 Task: Create a sub task System Test and UAT for the task  Implement a new remote support system for a company's IT department in the project AgileFever , assign it to team member softage.4@softage.net and update the status of the sub task to  Off Track , set the priority of the sub task to High
Action: Mouse moved to (246, 445)
Screenshot: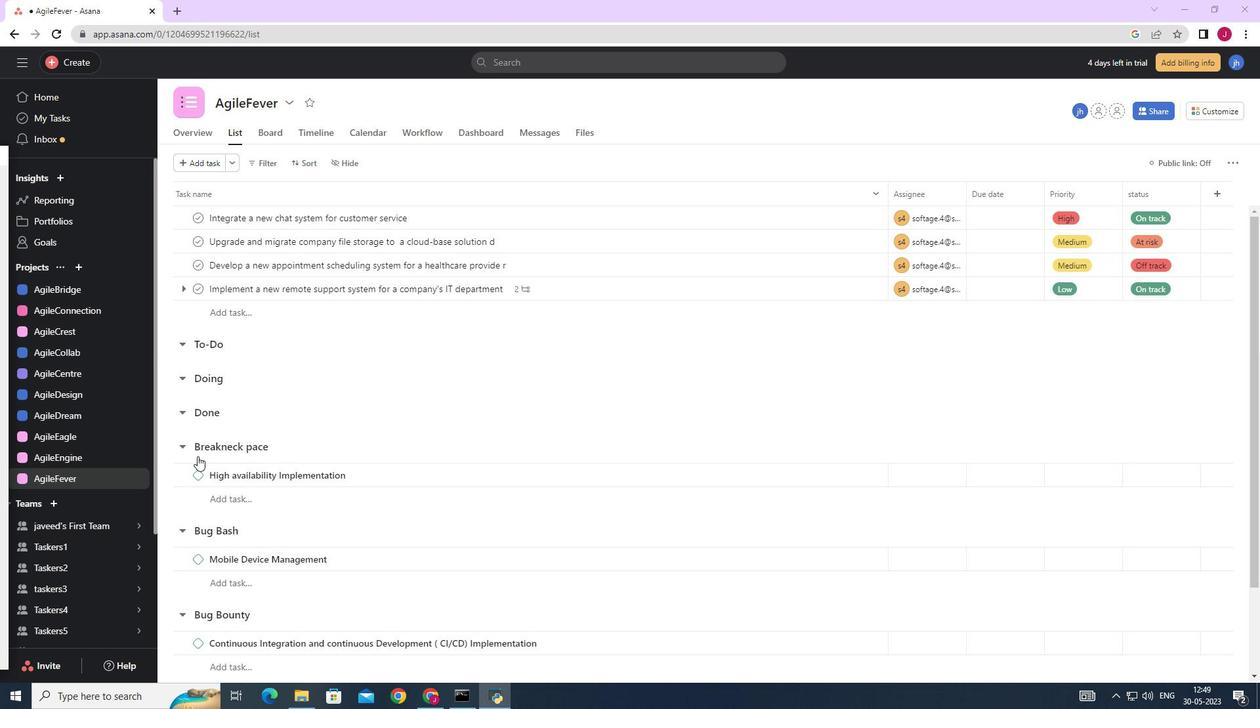 
Action: Mouse scrolled (246, 444) with delta (0, 0)
Screenshot: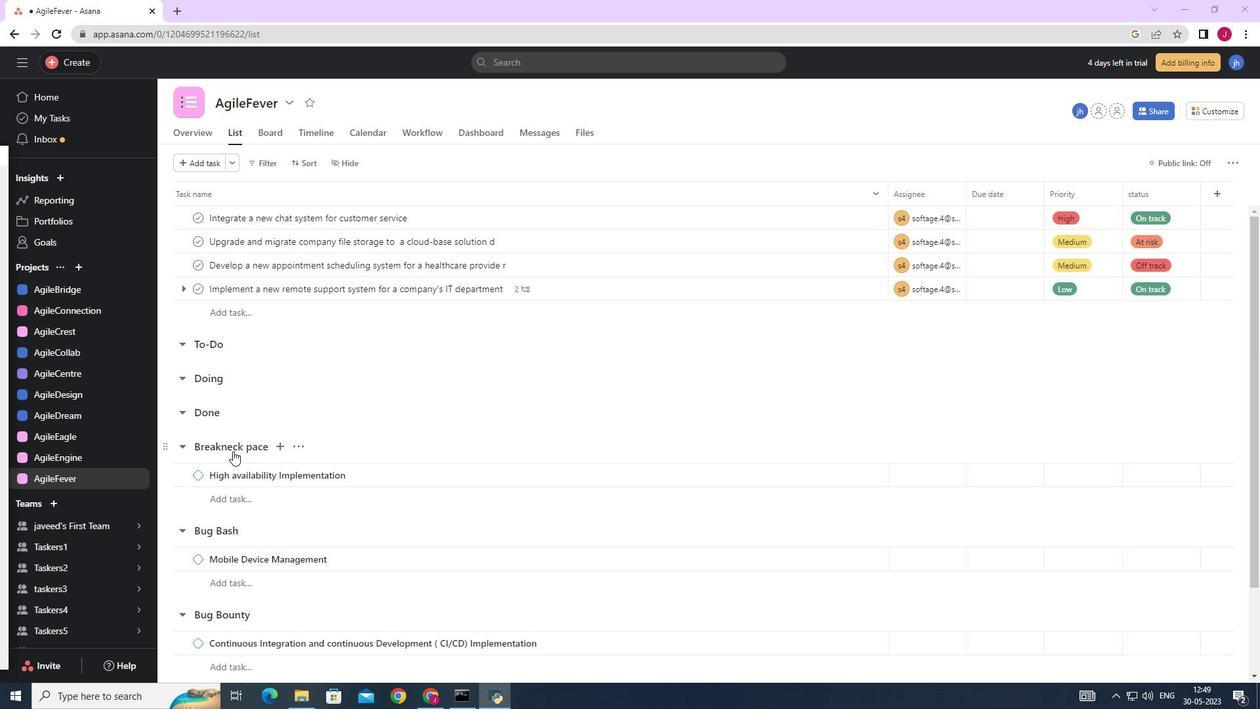 
Action: Mouse scrolled (246, 444) with delta (0, 0)
Screenshot: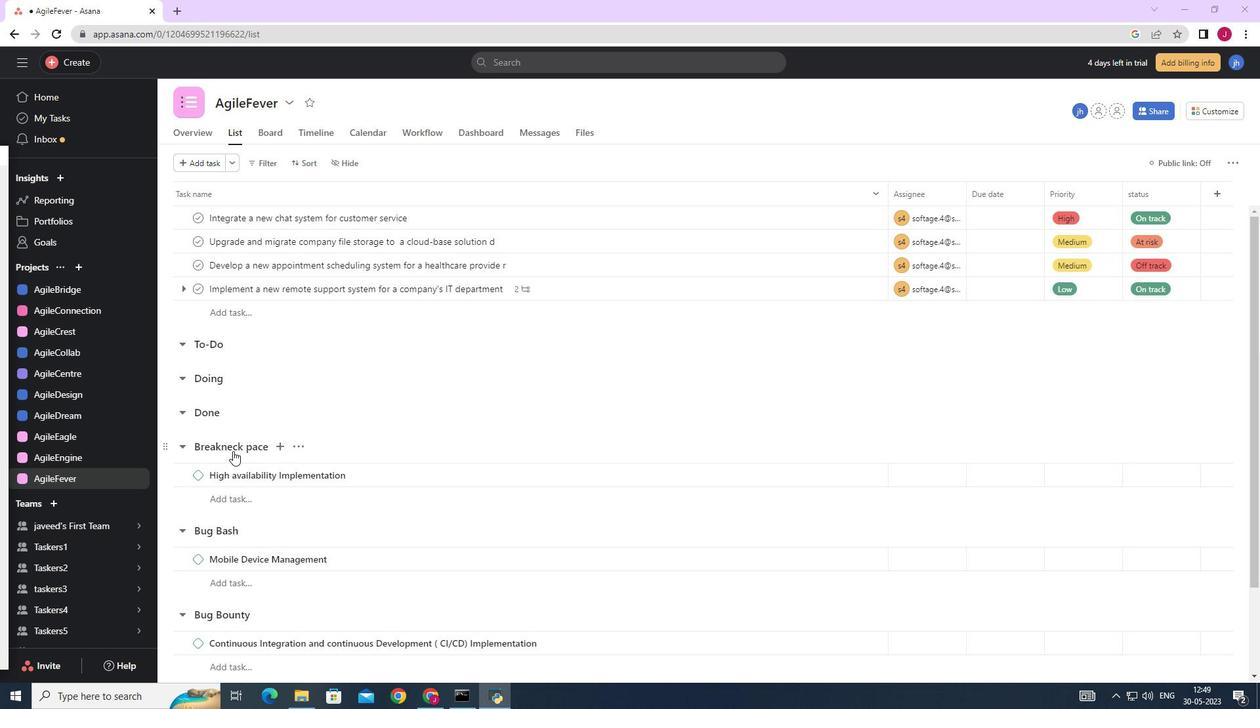 
Action: Mouse moved to (248, 445)
Screenshot: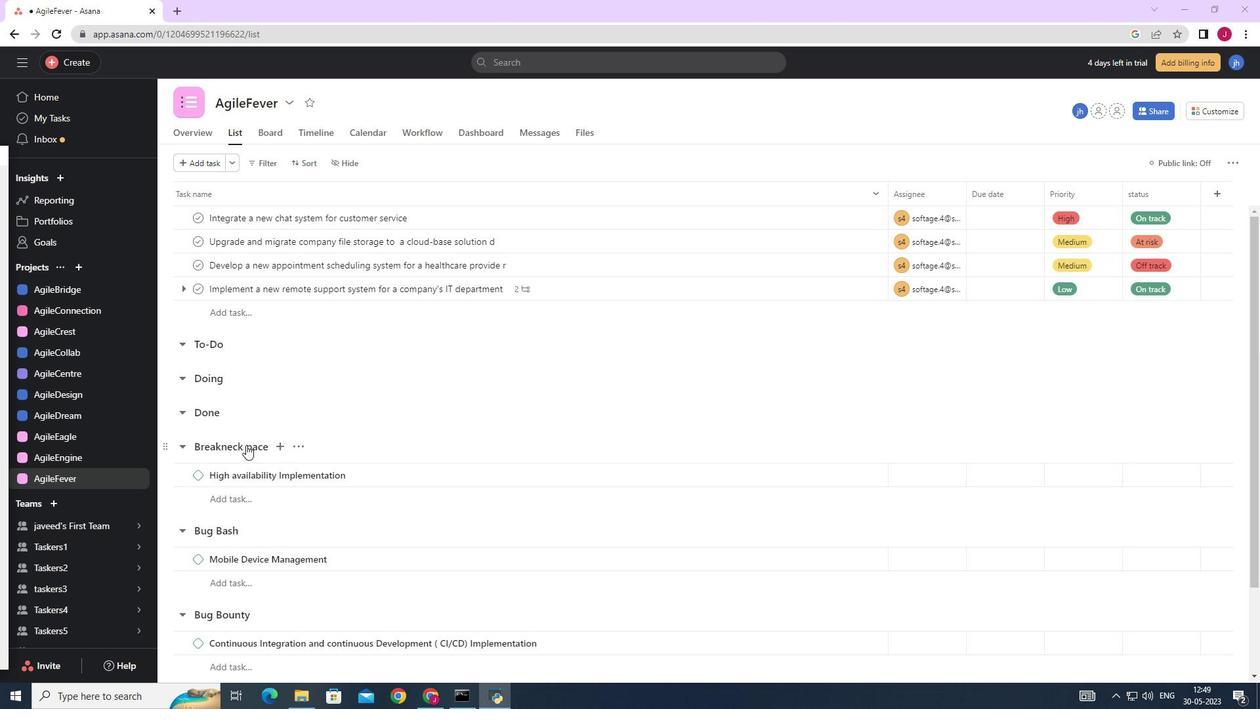 
Action: Mouse scrolled (248, 445) with delta (0, 0)
Screenshot: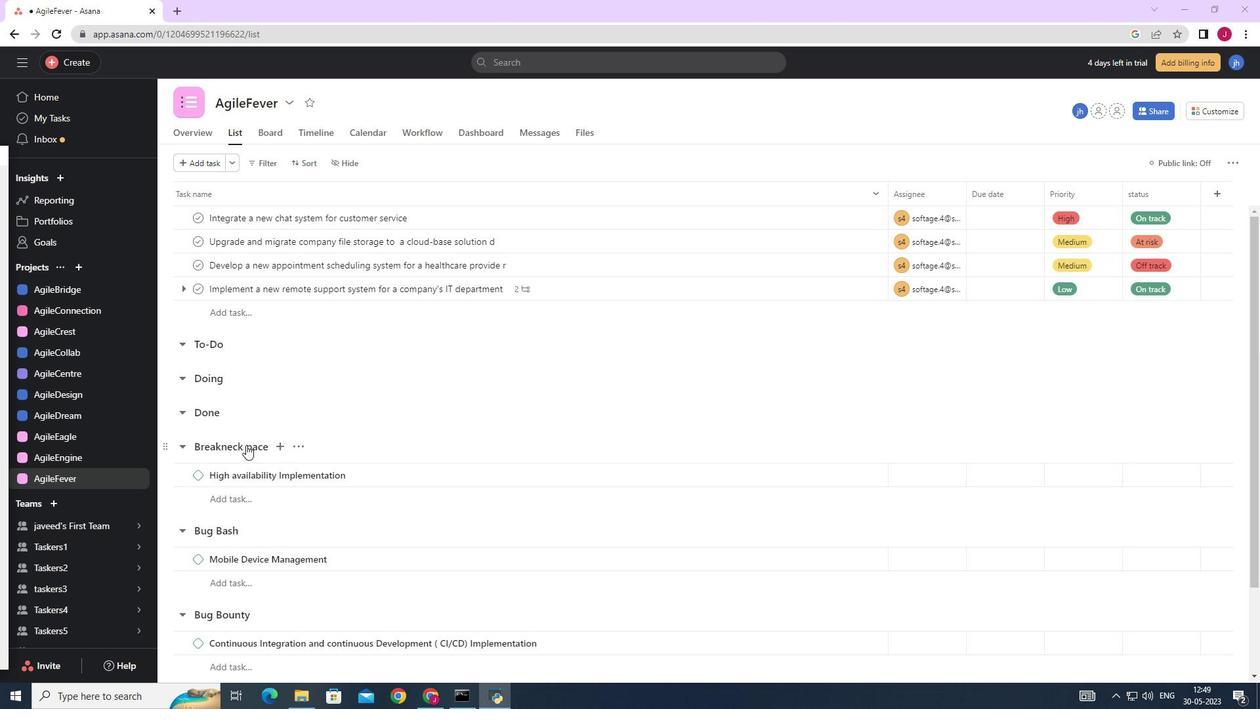 
Action: Mouse moved to (250, 448)
Screenshot: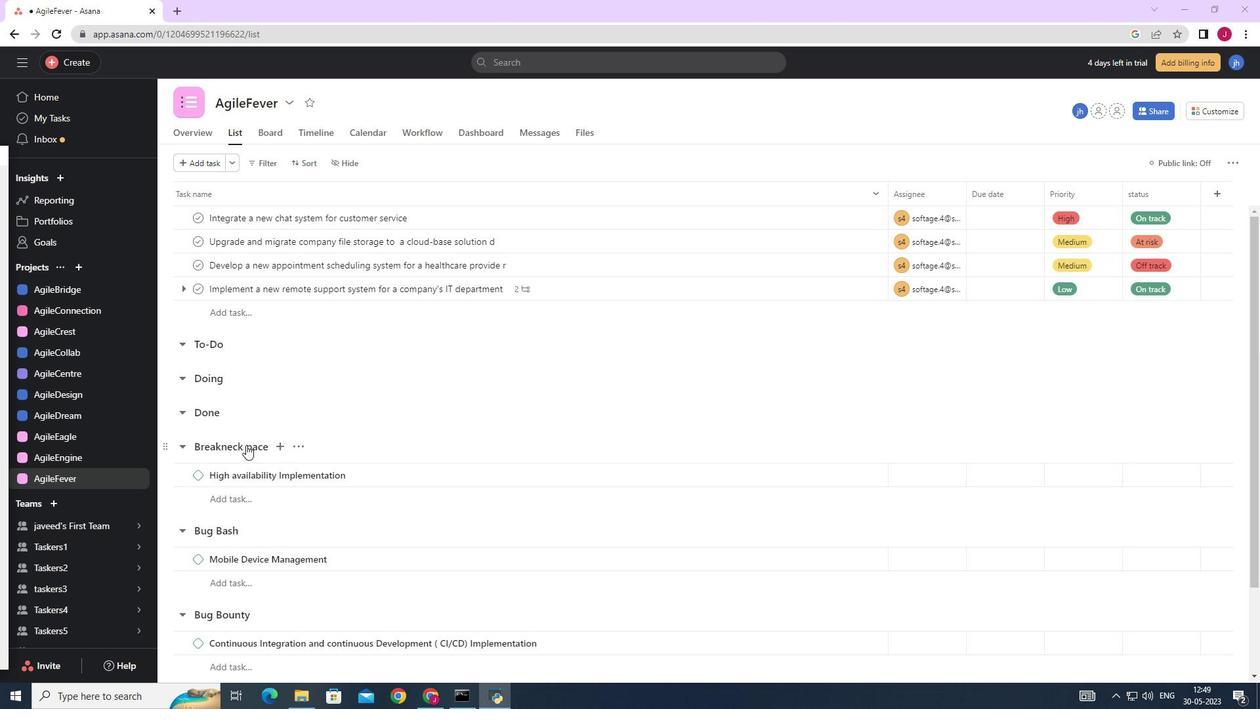 
Action: Mouse scrolled (250, 447) with delta (0, 0)
Screenshot: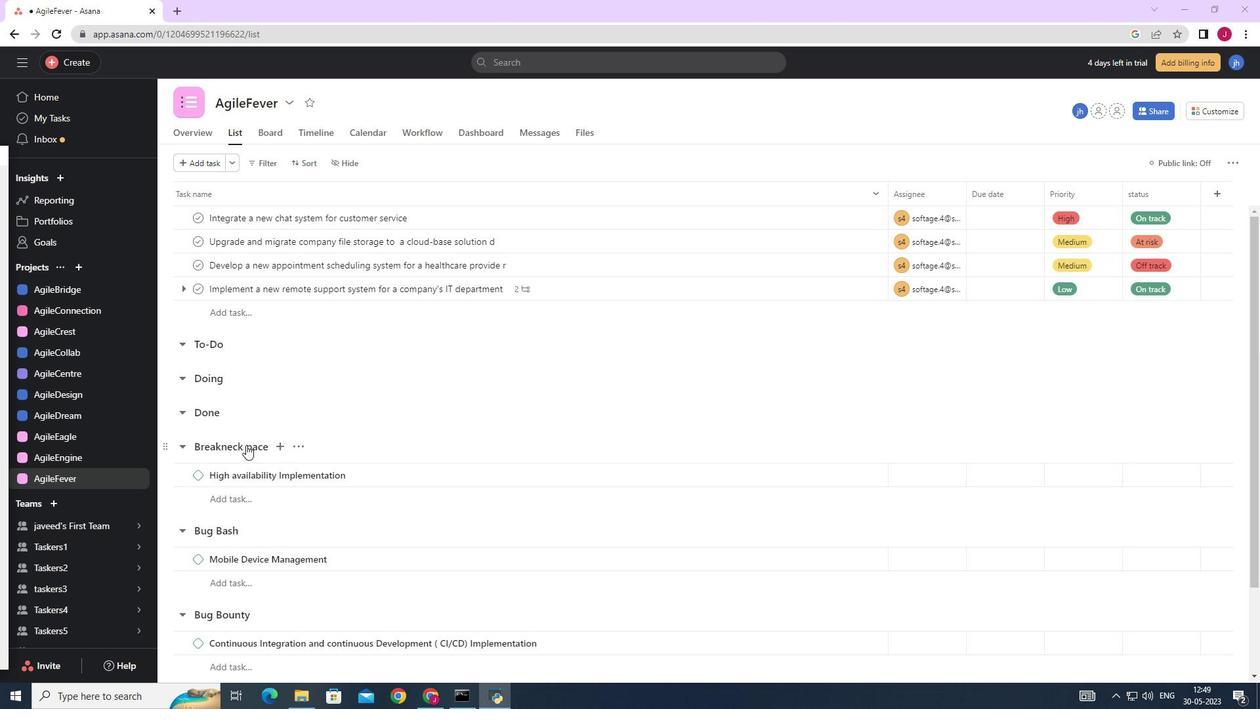 
Action: Mouse moved to (313, 479)
Screenshot: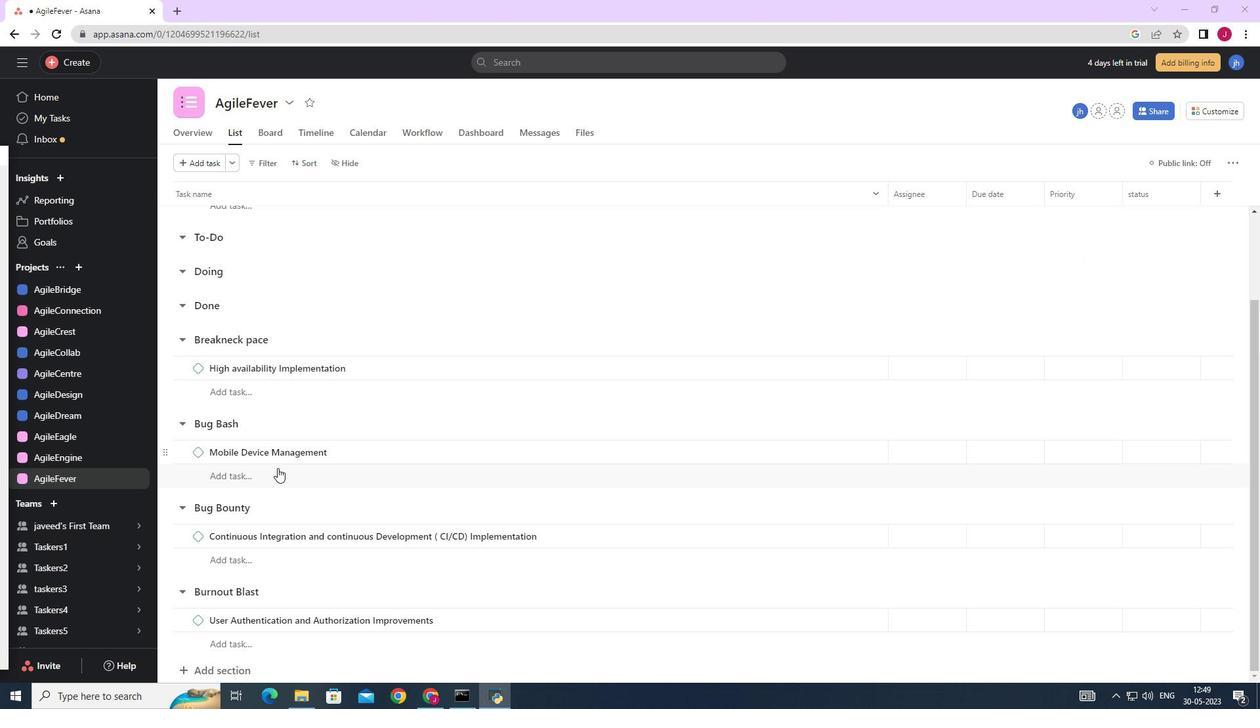 
Action: Mouse scrolled (313, 480) with delta (0, 0)
Screenshot: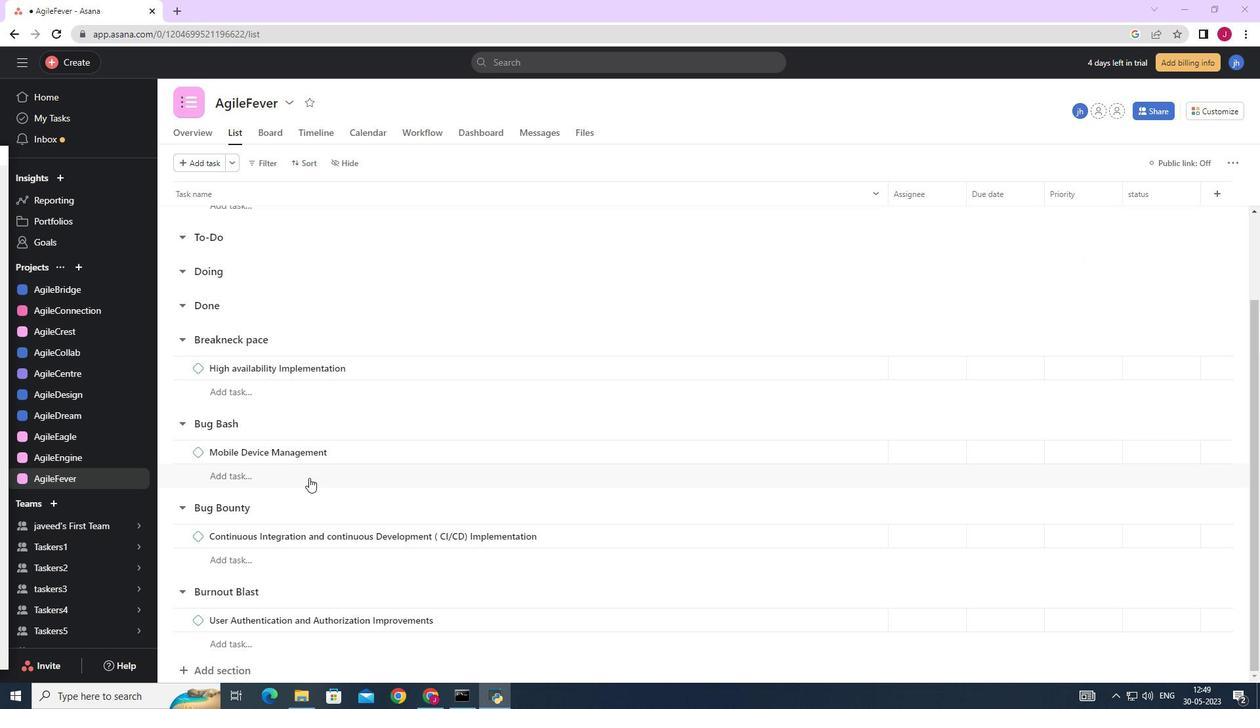 
Action: Mouse scrolled (313, 480) with delta (0, 0)
Screenshot: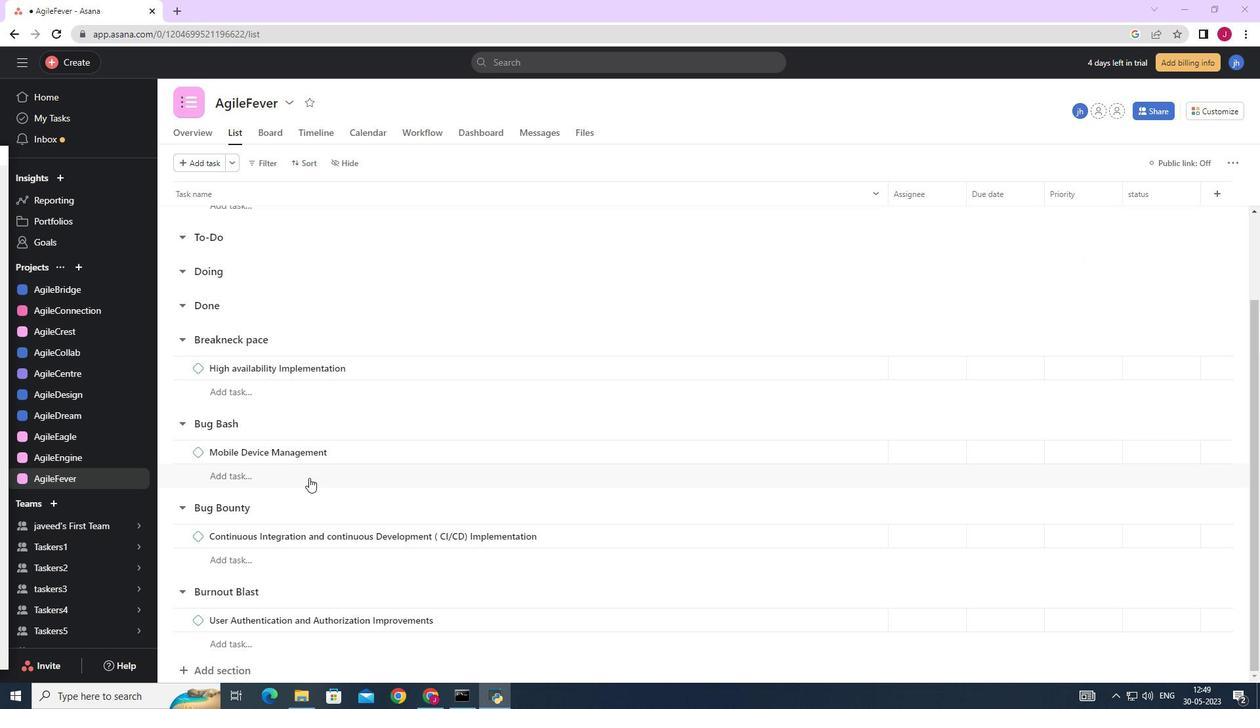 
Action: Mouse scrolled (313, 480) with delta (0, 0)
Screenshot: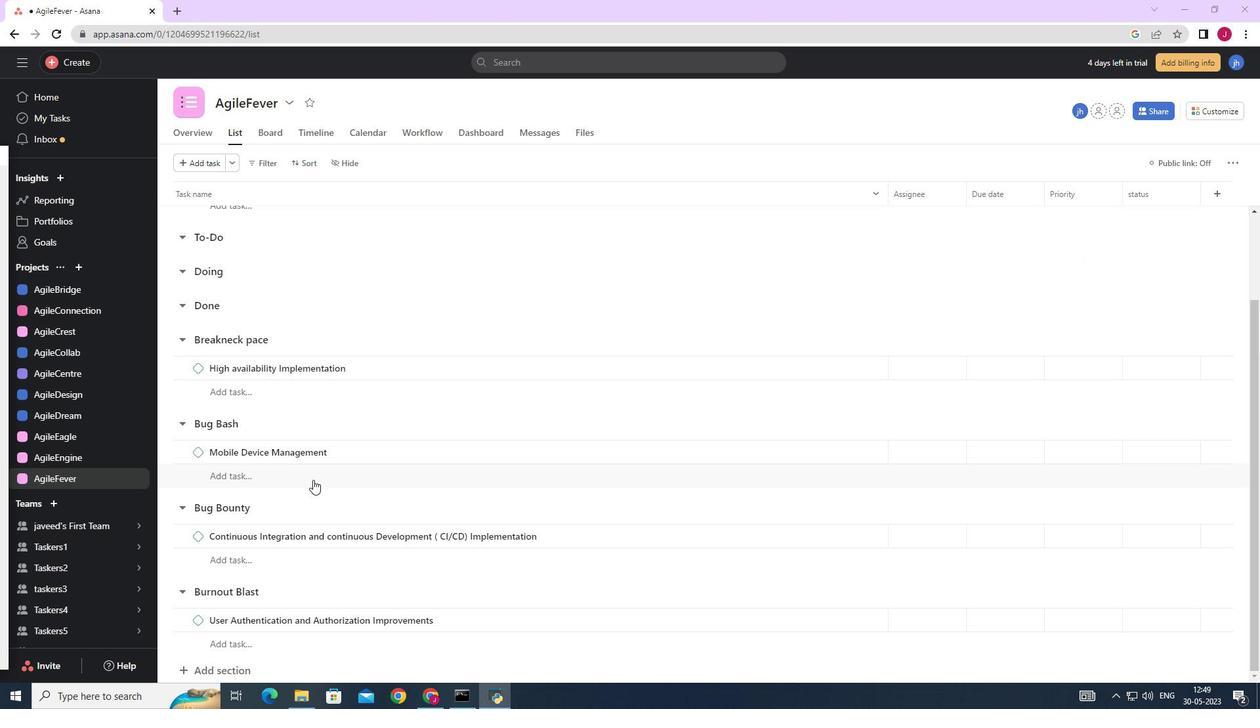 
Action: Mouse moved to (313, 480)
Screenshot: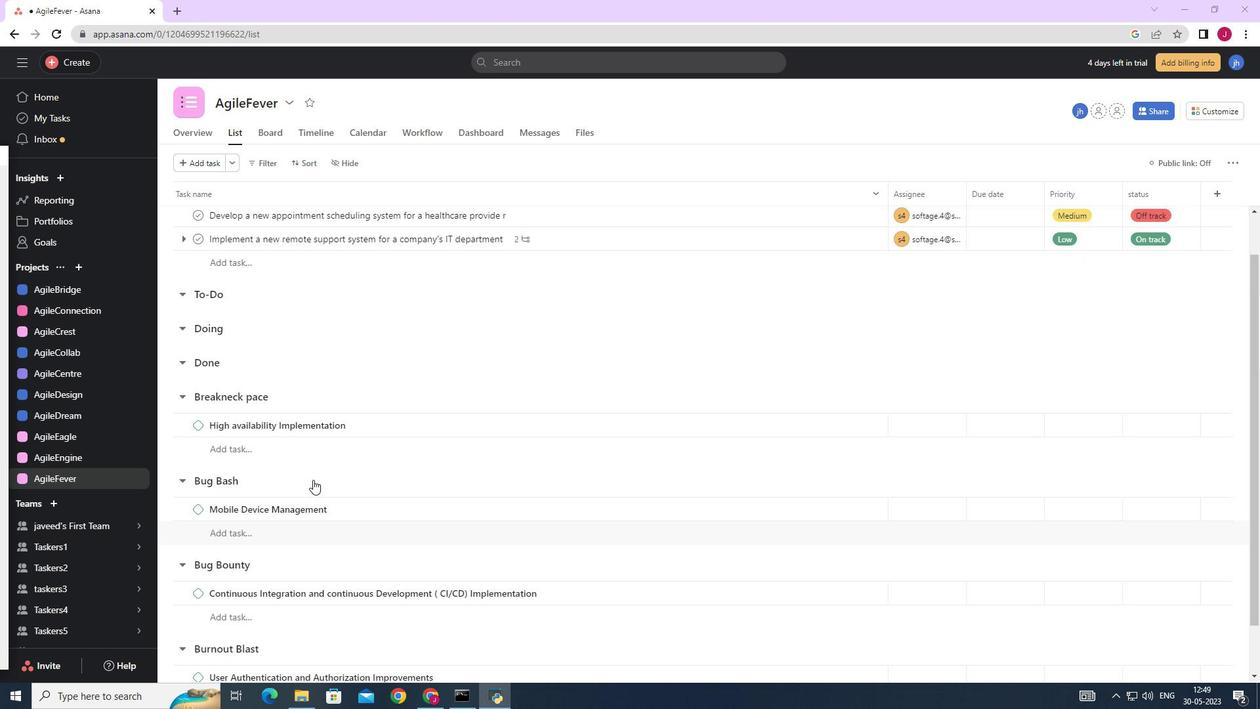 
Action: Mouse scrolled (313, 481) with delta (0, 0)
Screenshot: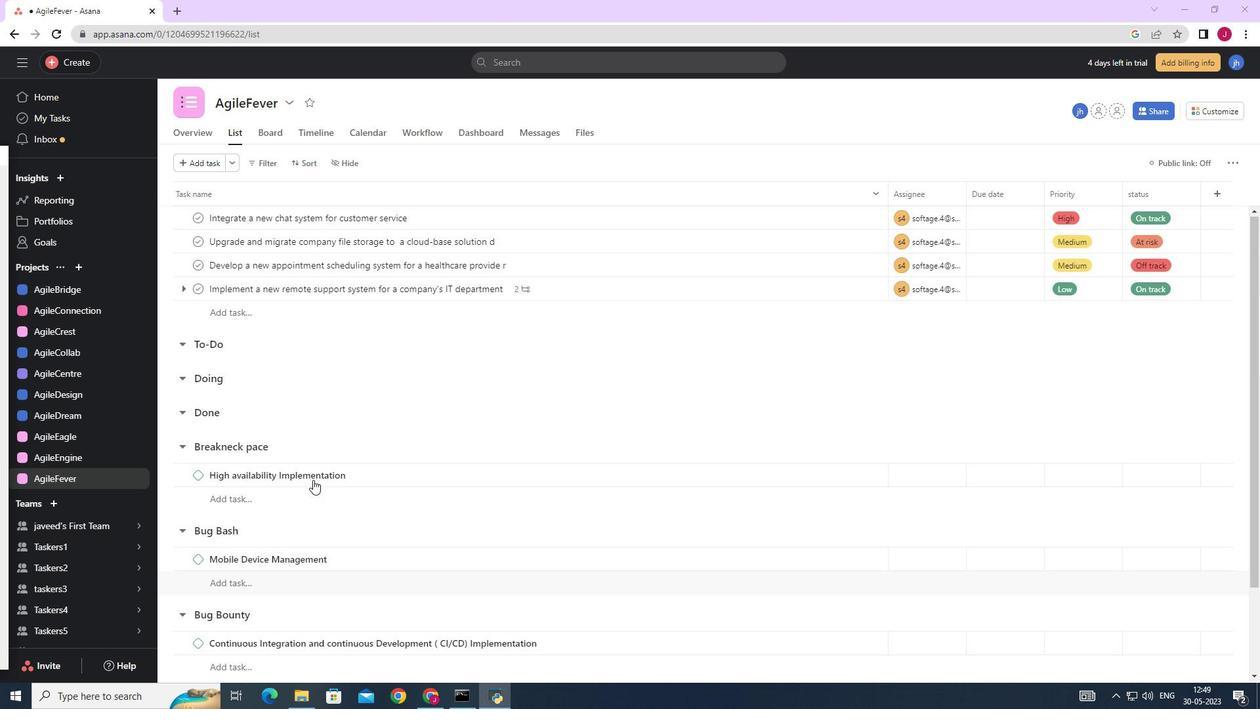 
Action: Mouse scrolled (313, 481) with delta (0, 0)
Screenshot: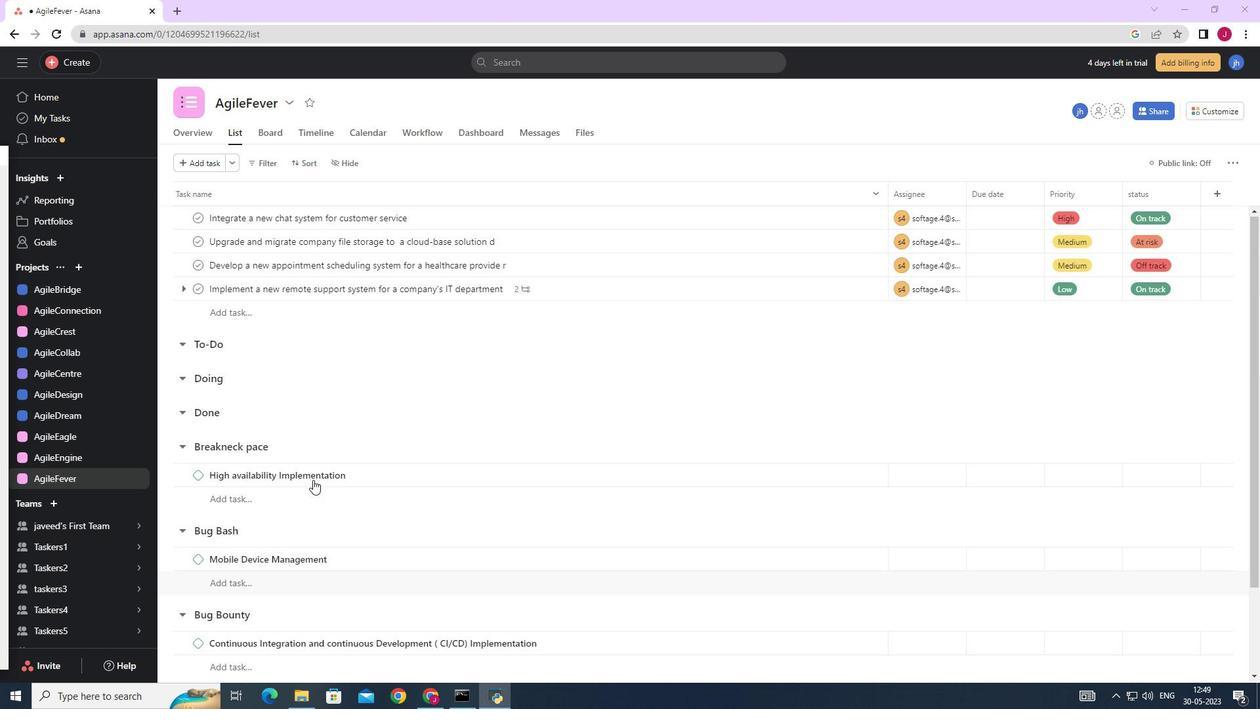 
Action: Mouse moved to (687, 284)
Screenshot: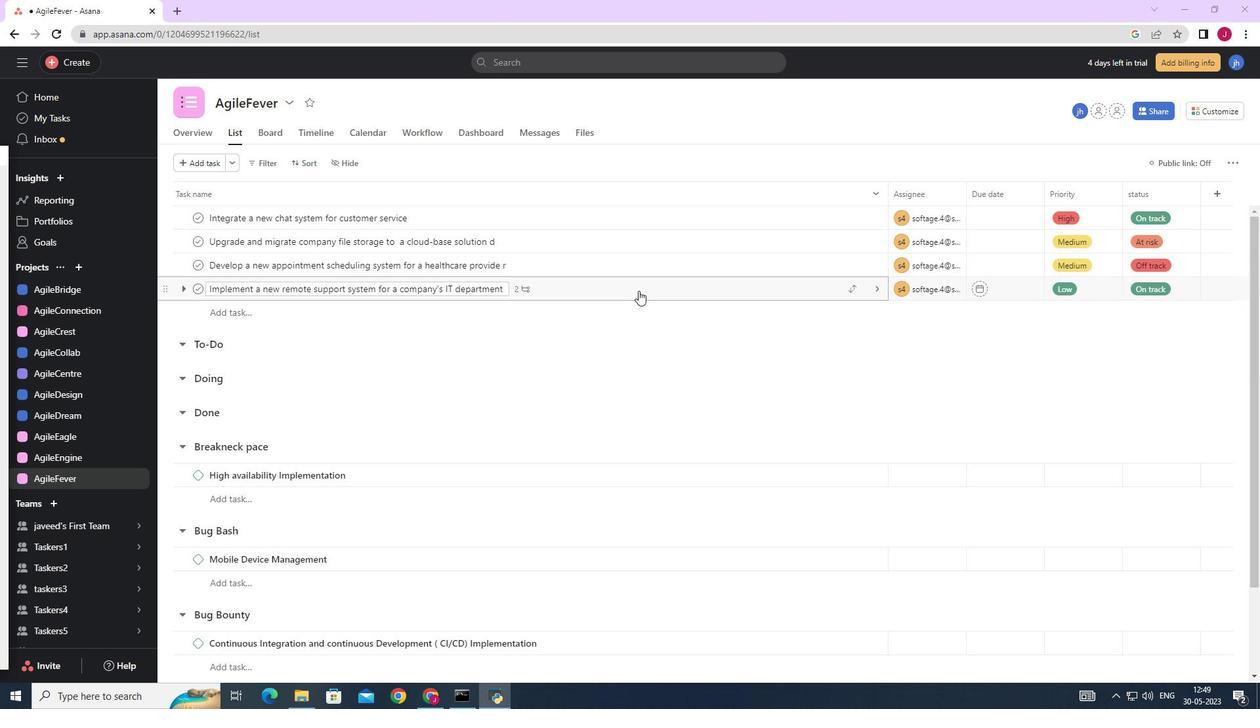 
Action: Mouse pressed left at (687, 284)
Screenshot: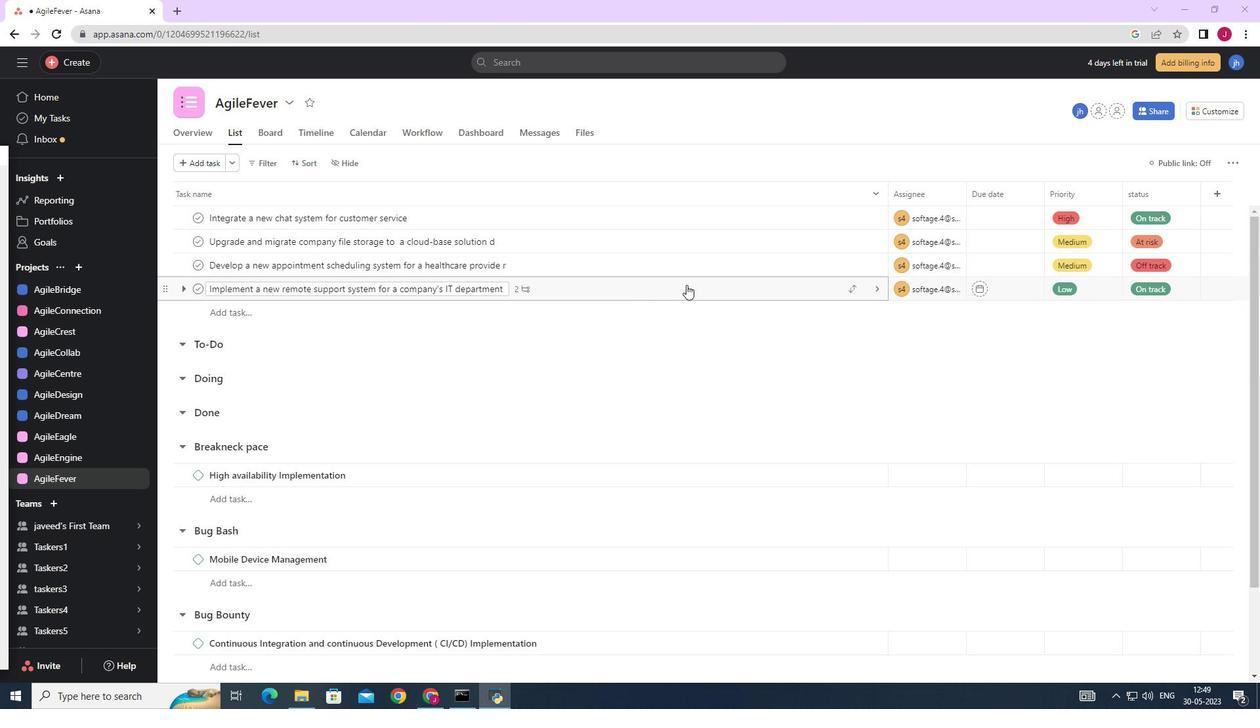 
Action: Mouse moved to (927, 437)
Screenshot: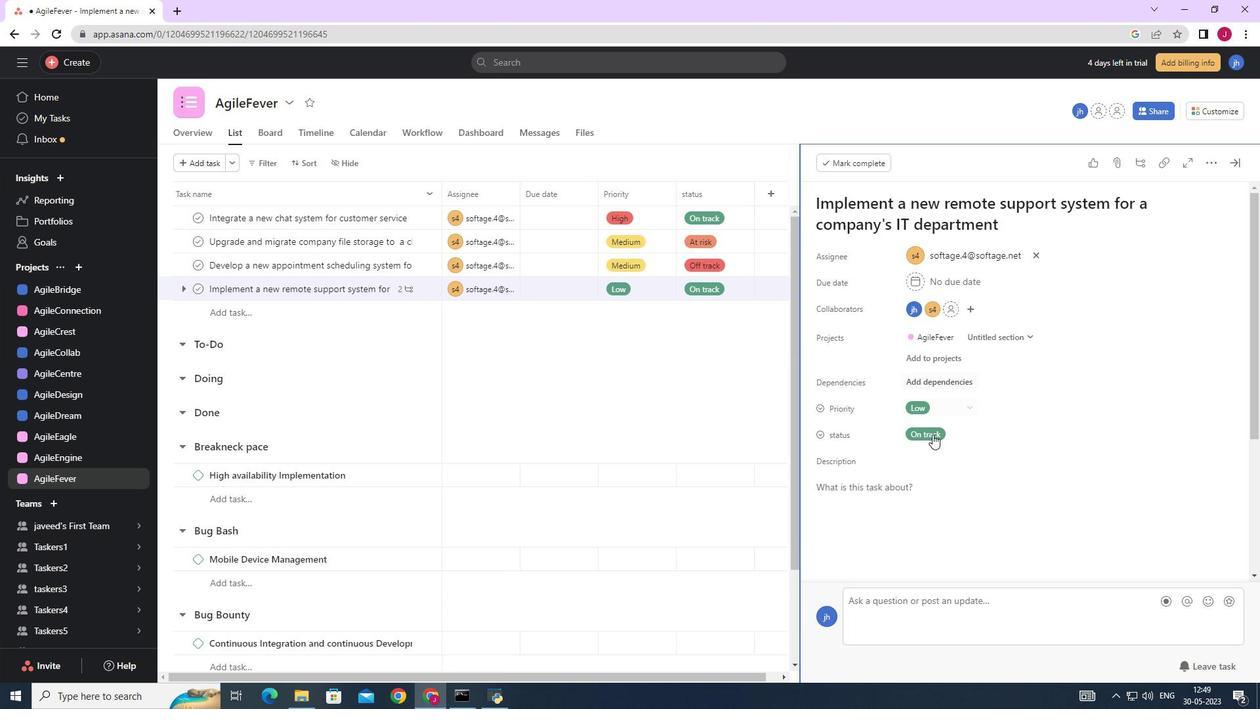 
Action: Mouse scrolled (927, 436) with delta (0, 0)
Screenshot: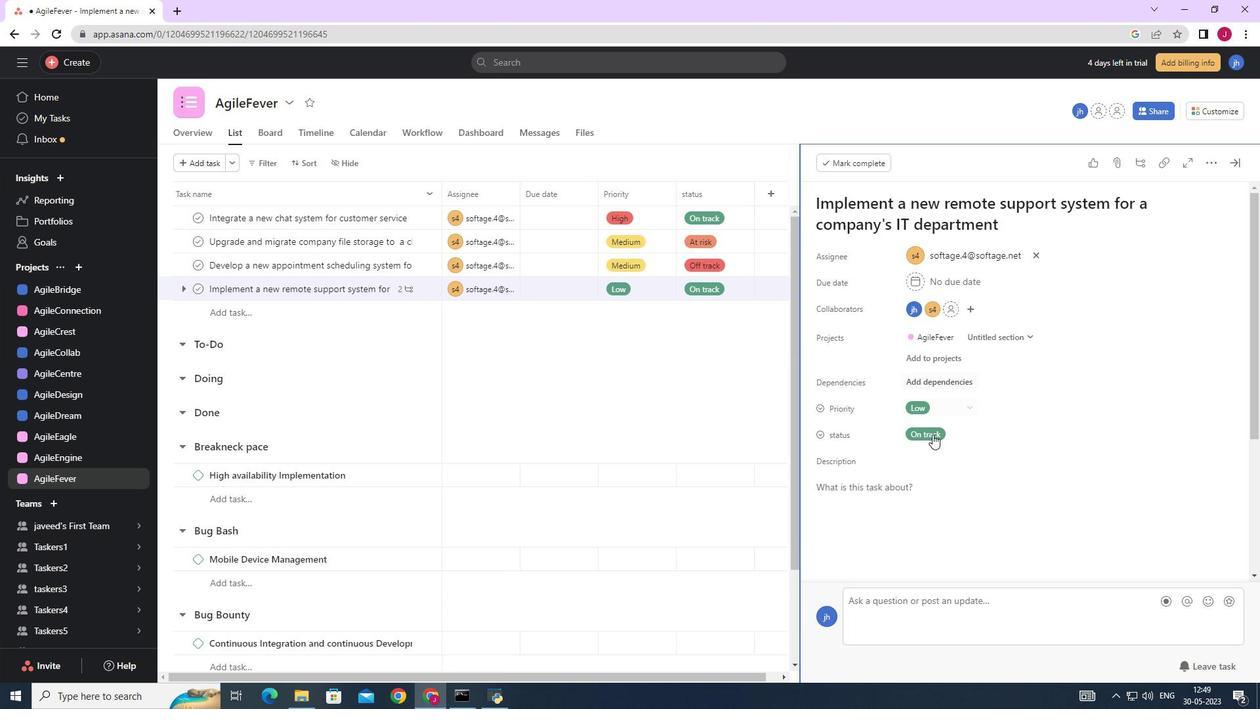 
Action: Mouse moved to (926, 437)
Screenshot: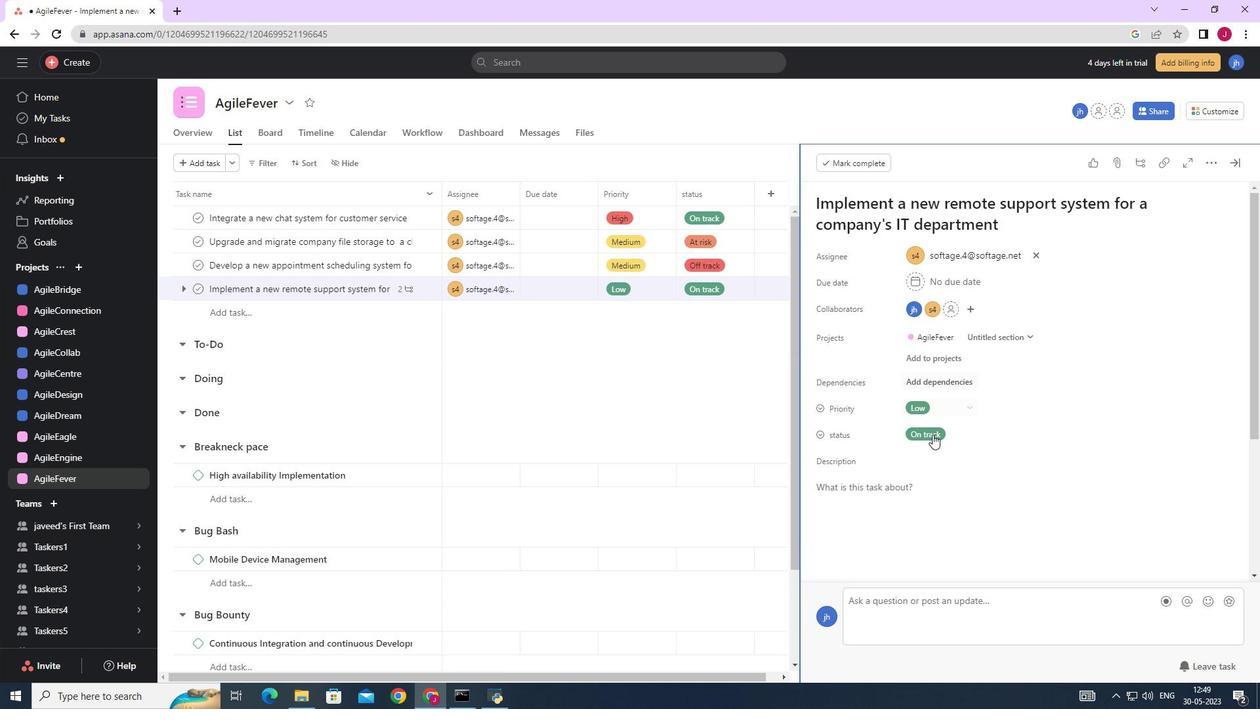 
Action: Mouse scrolled (926, 437) with delta (0, 0)
Screenshot: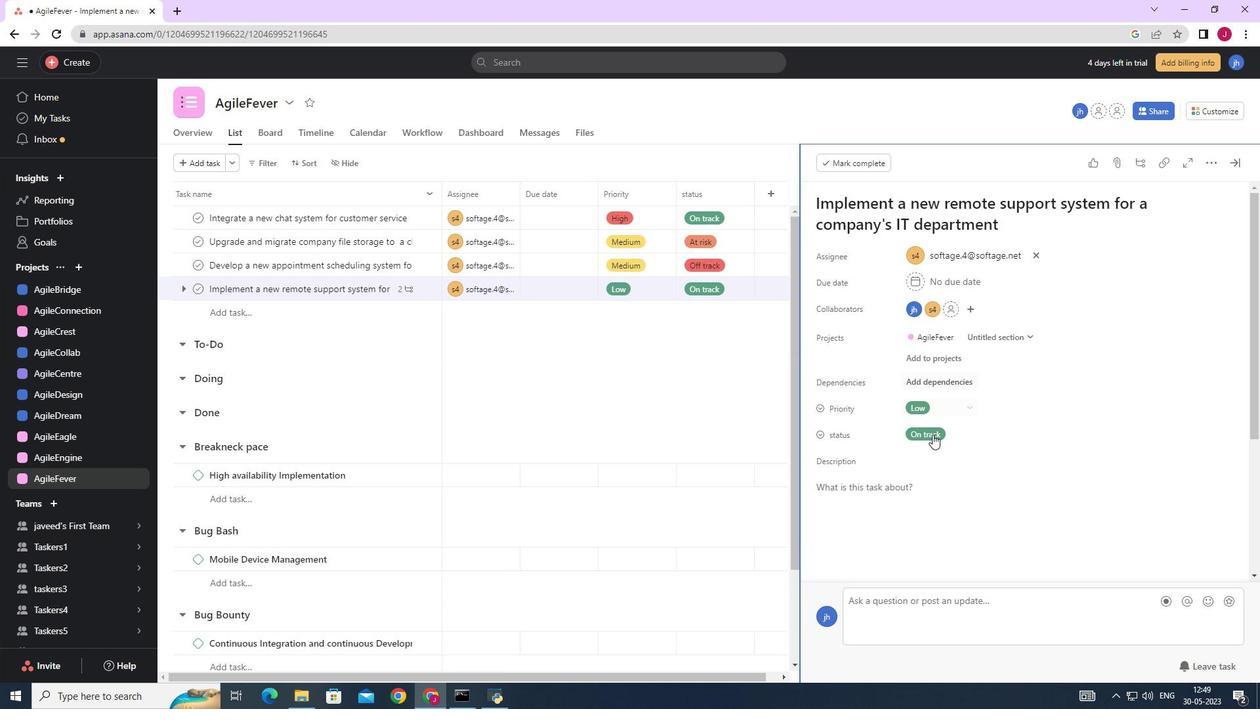 
Action: Mouse moved to (926, 437)
Screenshot: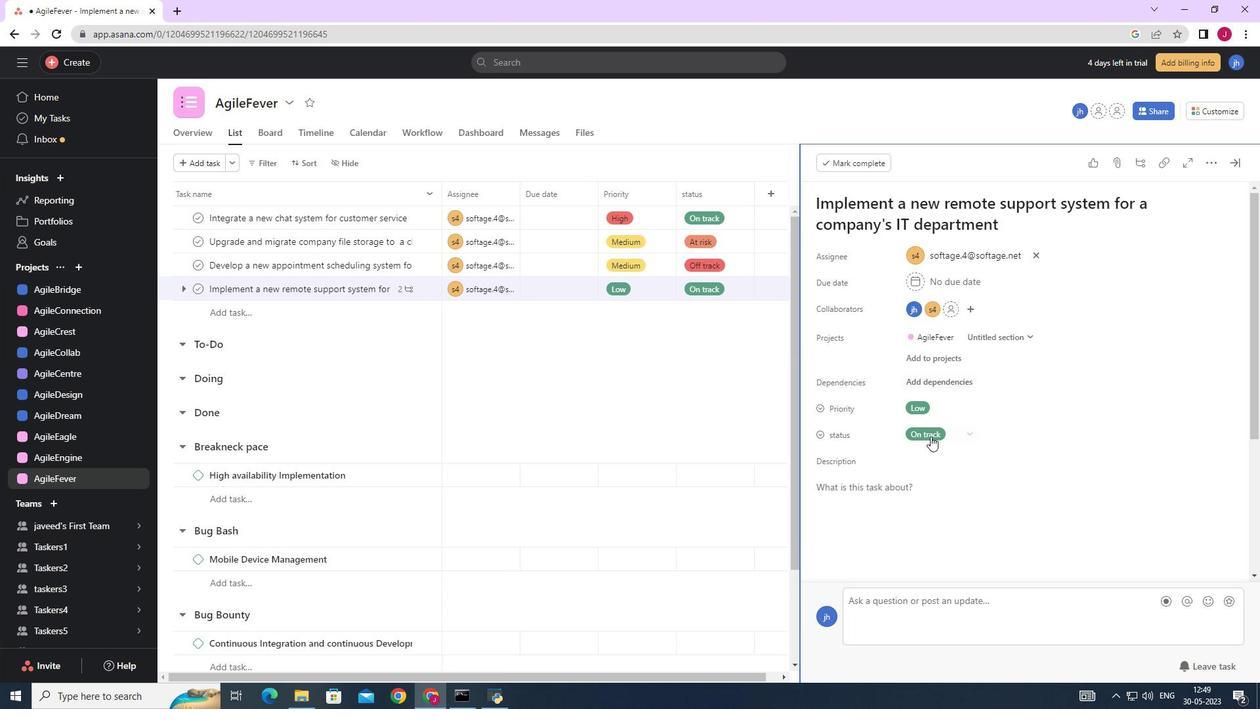 
Action: Mouse scrolled (926, 437) with delta (0, 0)
Screenshot: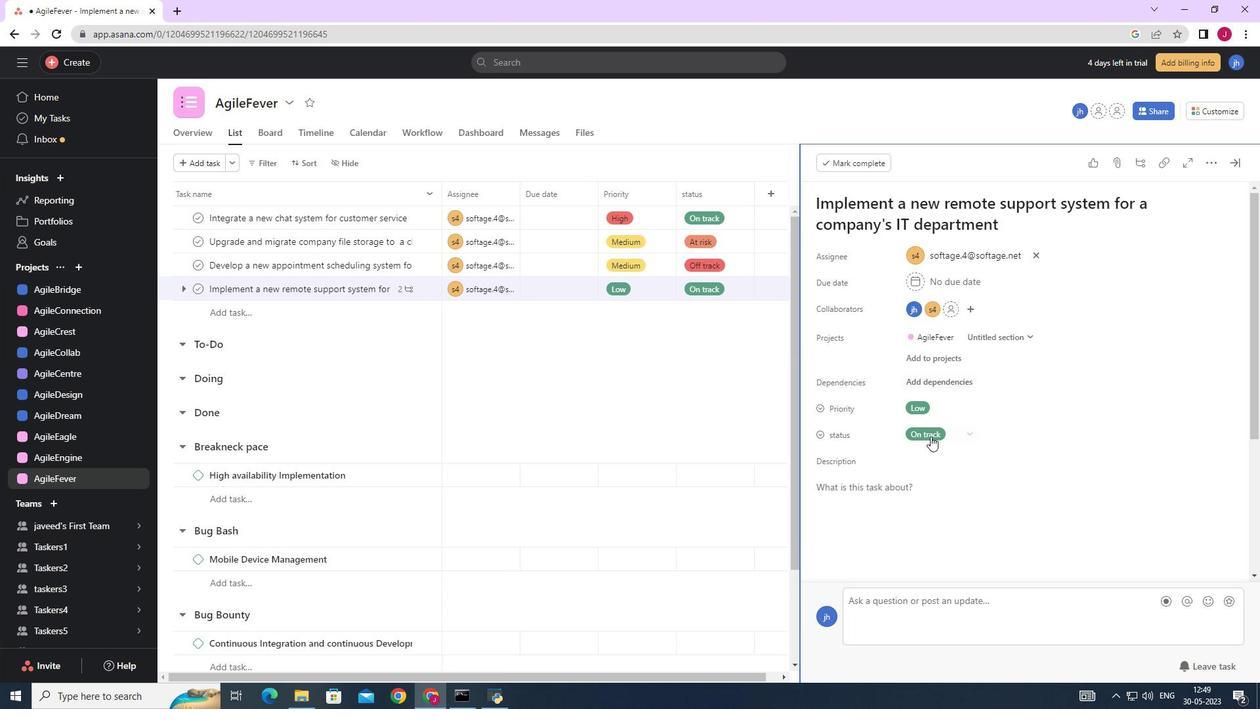 
Action: Mouse moved to (854, 491)
Screenshot: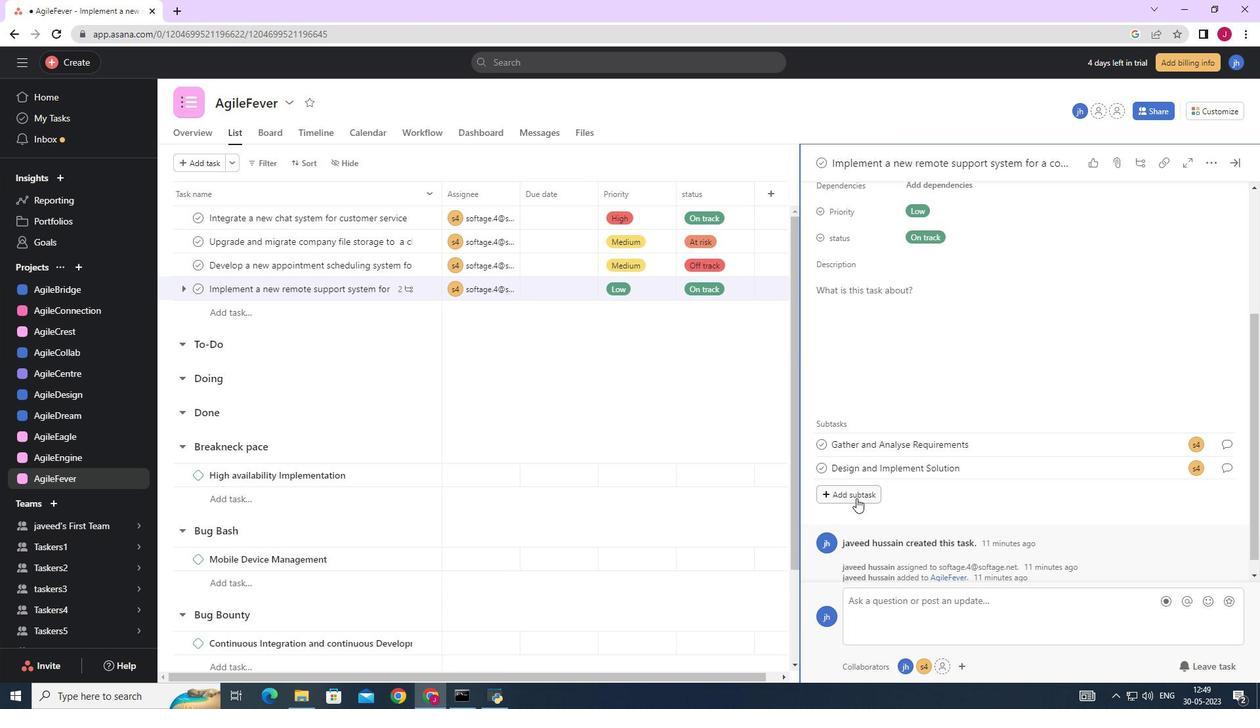 
Action: Mouse pressed left at (854, 491)
Screenshot: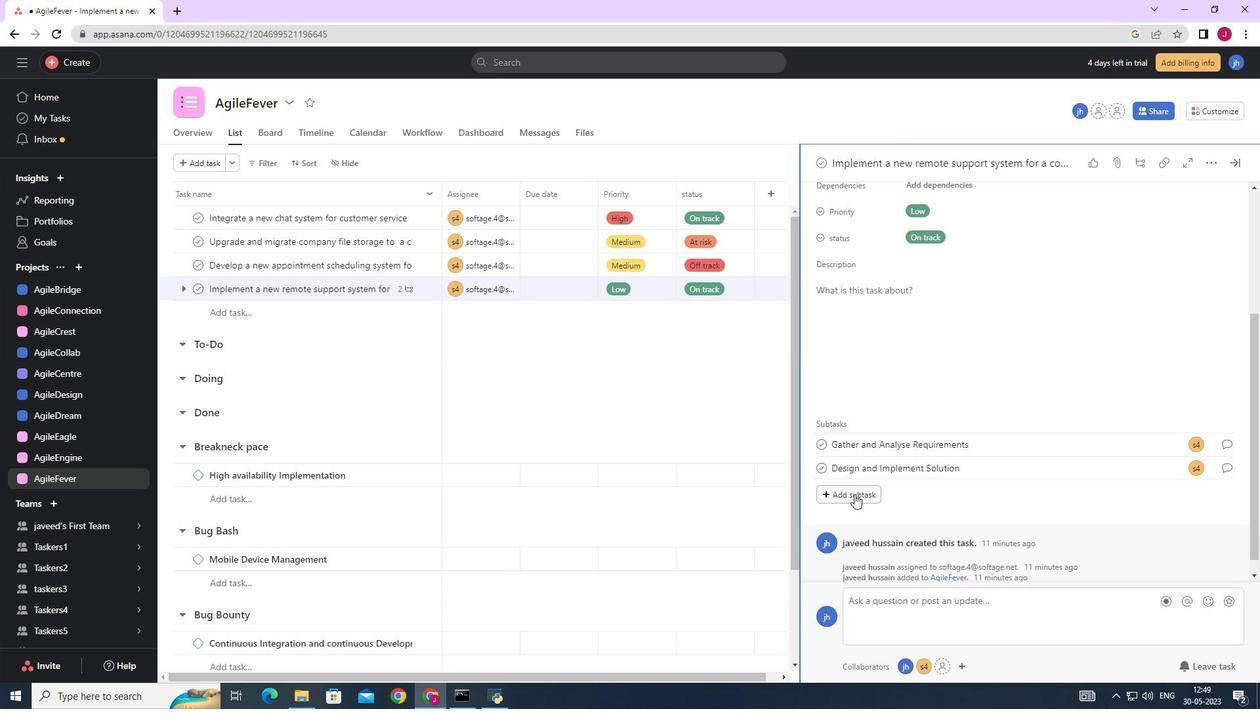 
Action: Key pressed <Key.caps_lock>S<Key.caps_lock>ystem<Key.space><Key.caps_lock>T<Key.caps_lock>est<Key.space>and<Key.space><Key.caps_lock>UAT
Screenshot: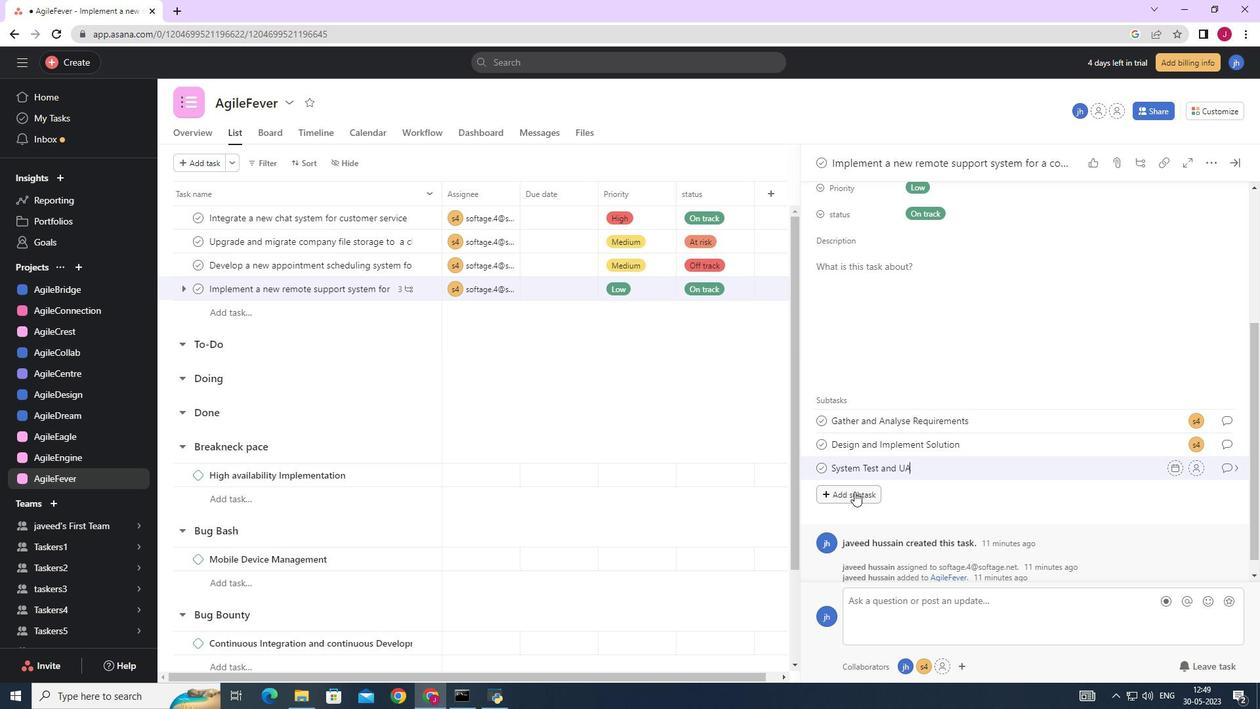 
Action: Mouse moved to (1196, 469)
Screenshot: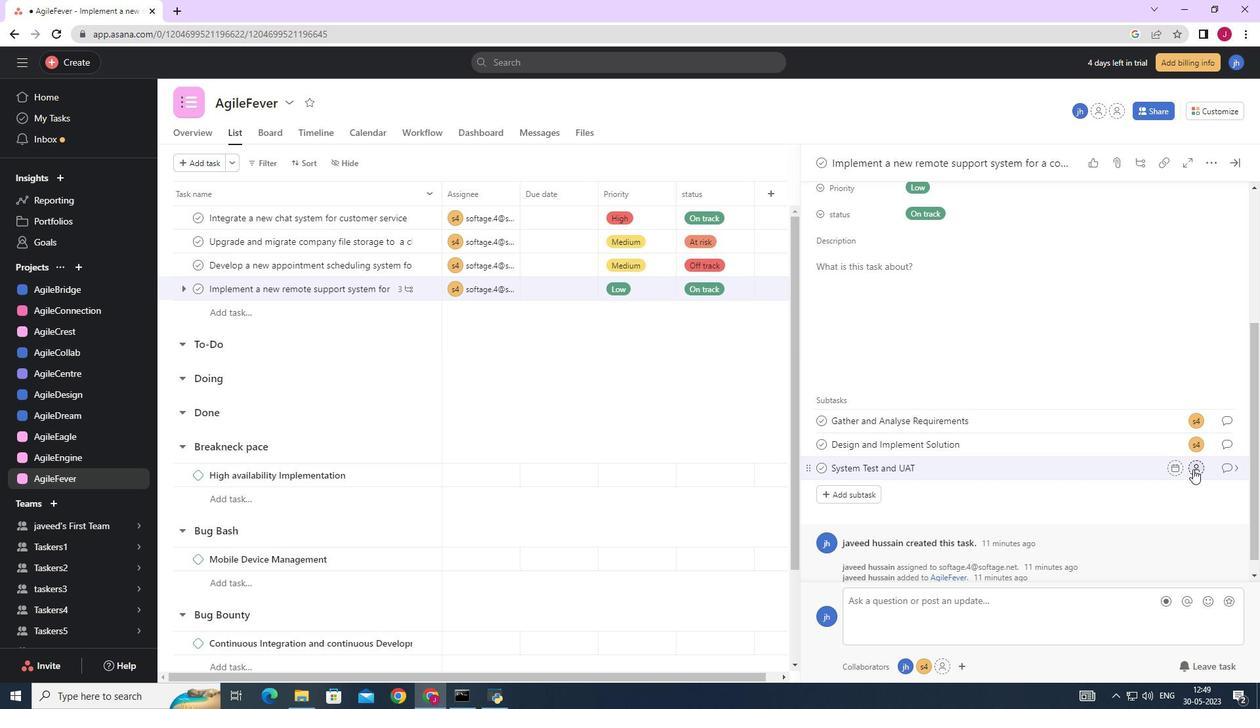 
Action: Mouse pressed left at (1196, 469)
Screenshot: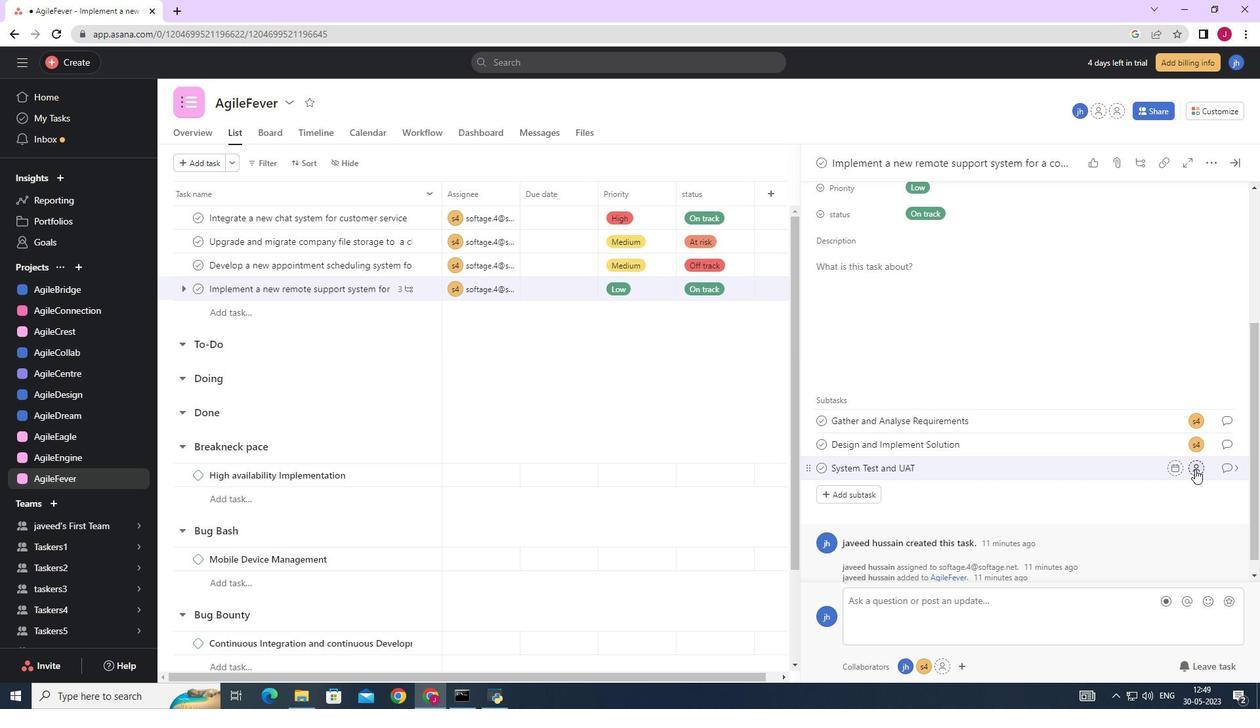 
Action: Mouse moved to (1026, 505)
Screenshot: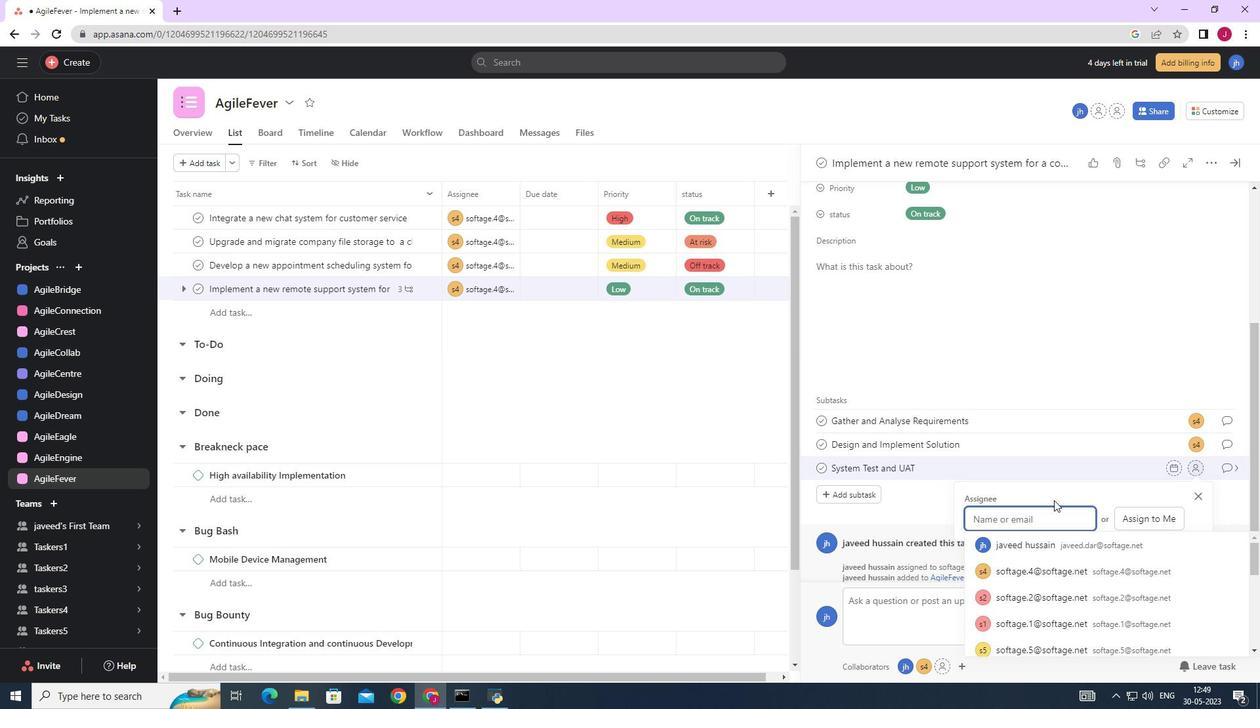 
Action: Key pressed SOFTAGE.4
Screenshot: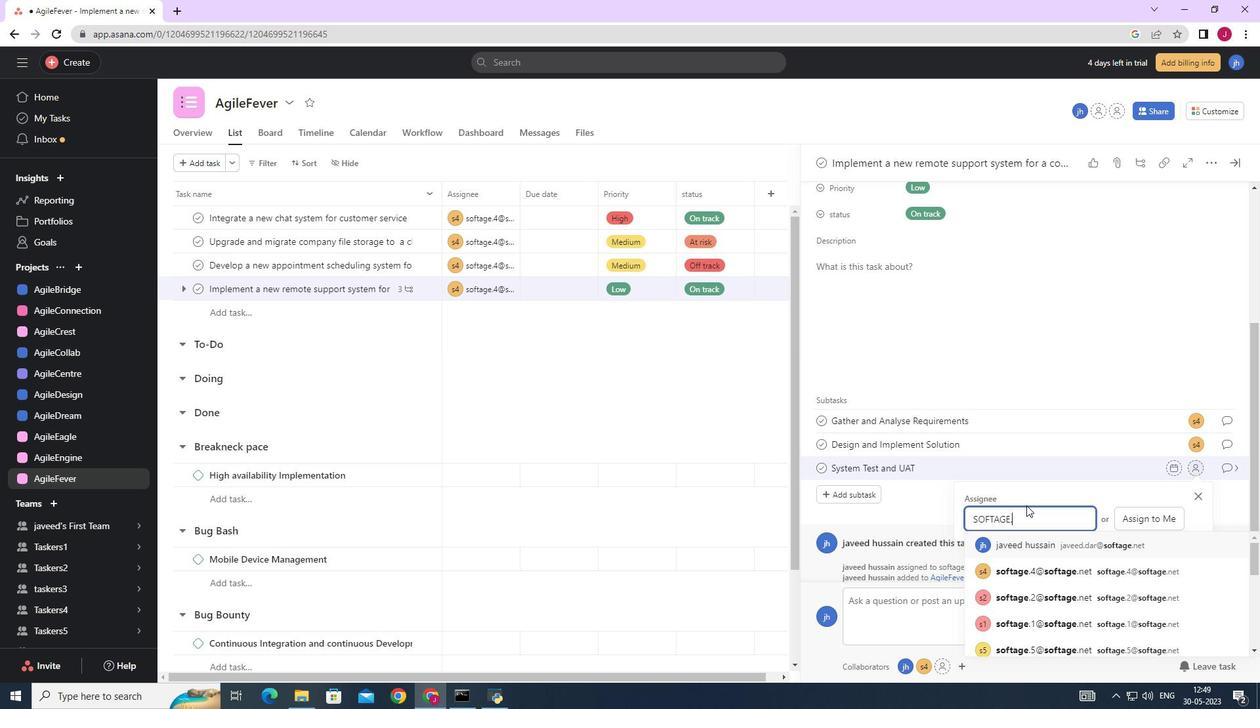 
Action: Mouse moved to (1051, 545)
Screenshot: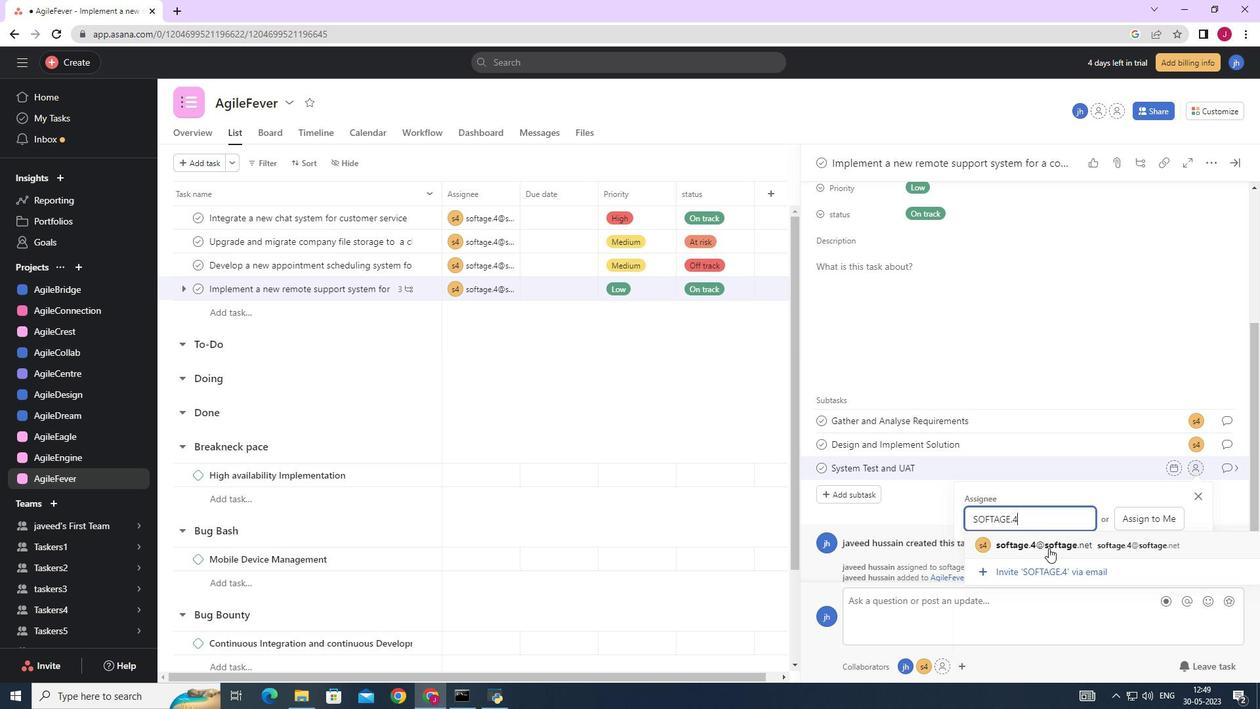 
Action: Mouse pressed left at (1051, 545)
Screenshot: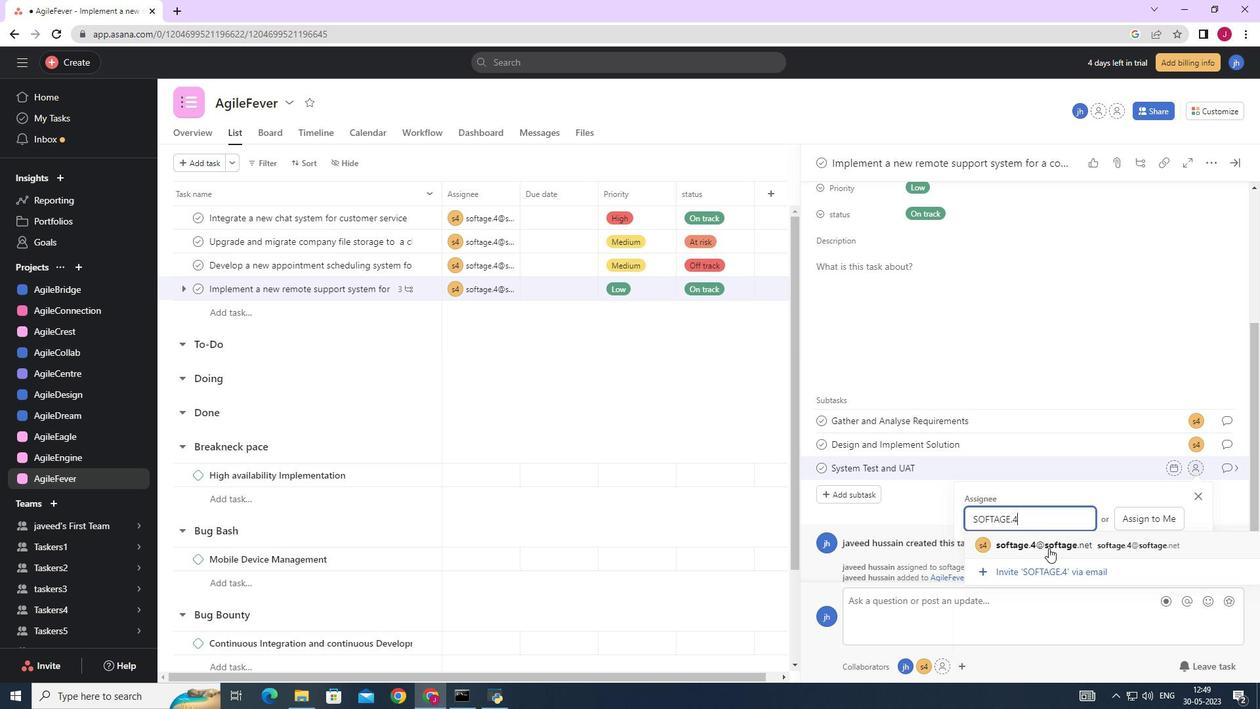 
Action: Mouse moved to (1227, 471)
Screenshot: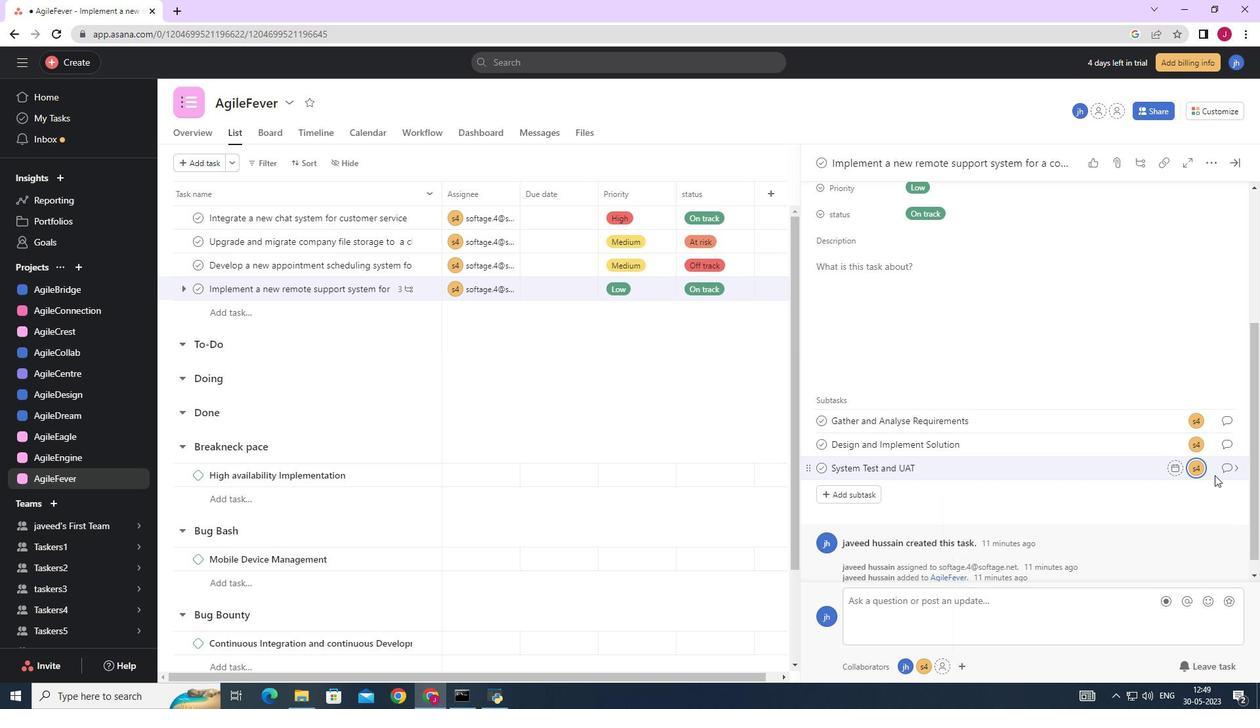 
Action: Mouse pressed left at (1227, 471)
Screenshot: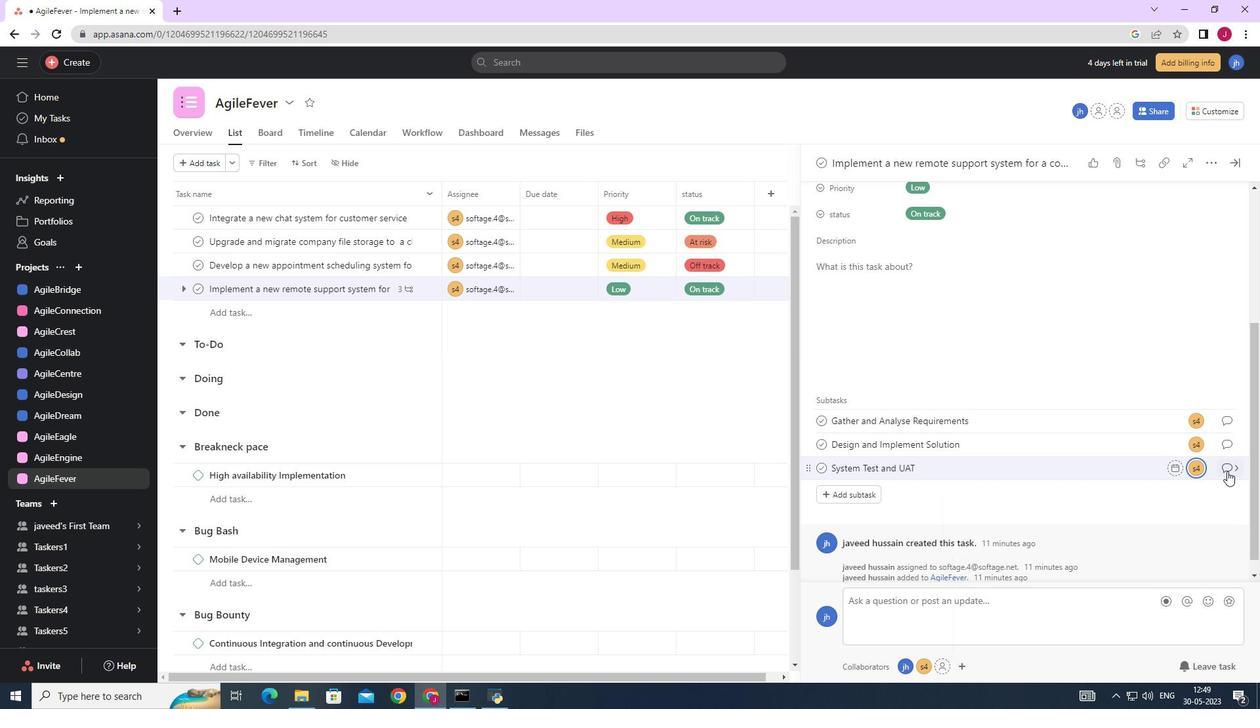 
Action: Mouse moved to (865, 377)
Screenshot: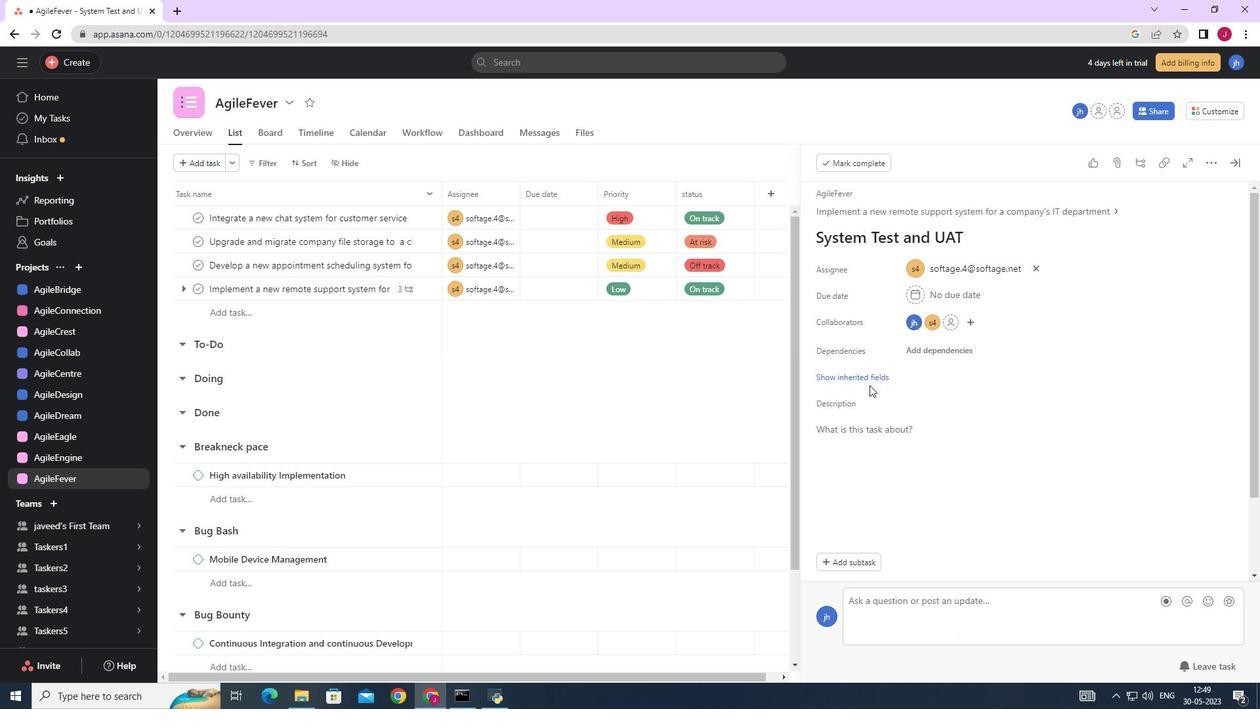 
Action: Mouse pressed left at (865, 377)
Screenshot: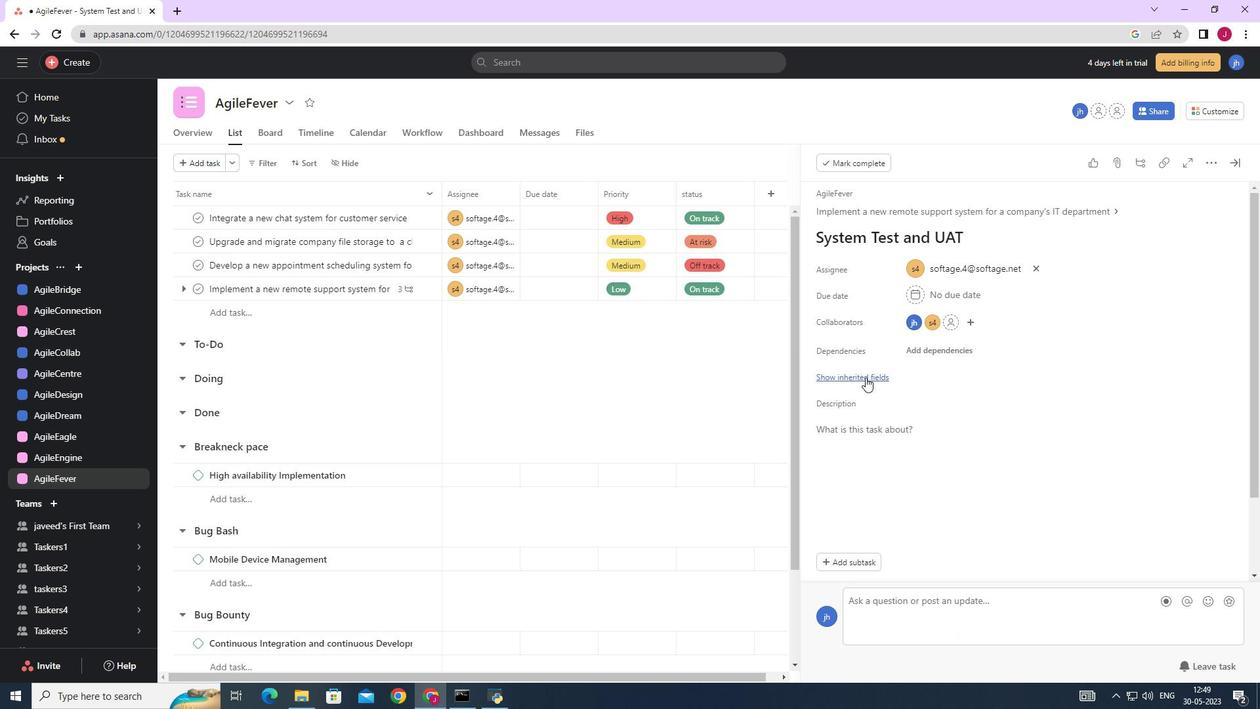 
Action: Mouse moved to (903, 401)
Screenshot: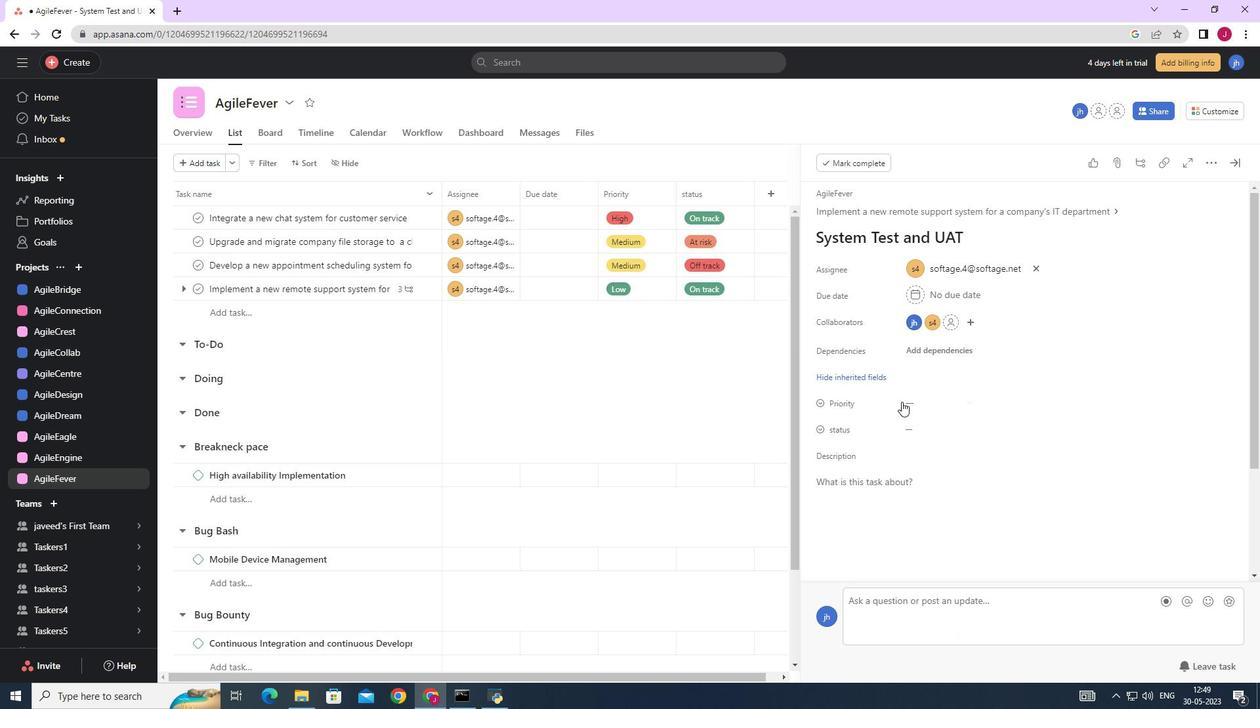 
Action: Mouse pressed left at (903, 401)
Screenshot: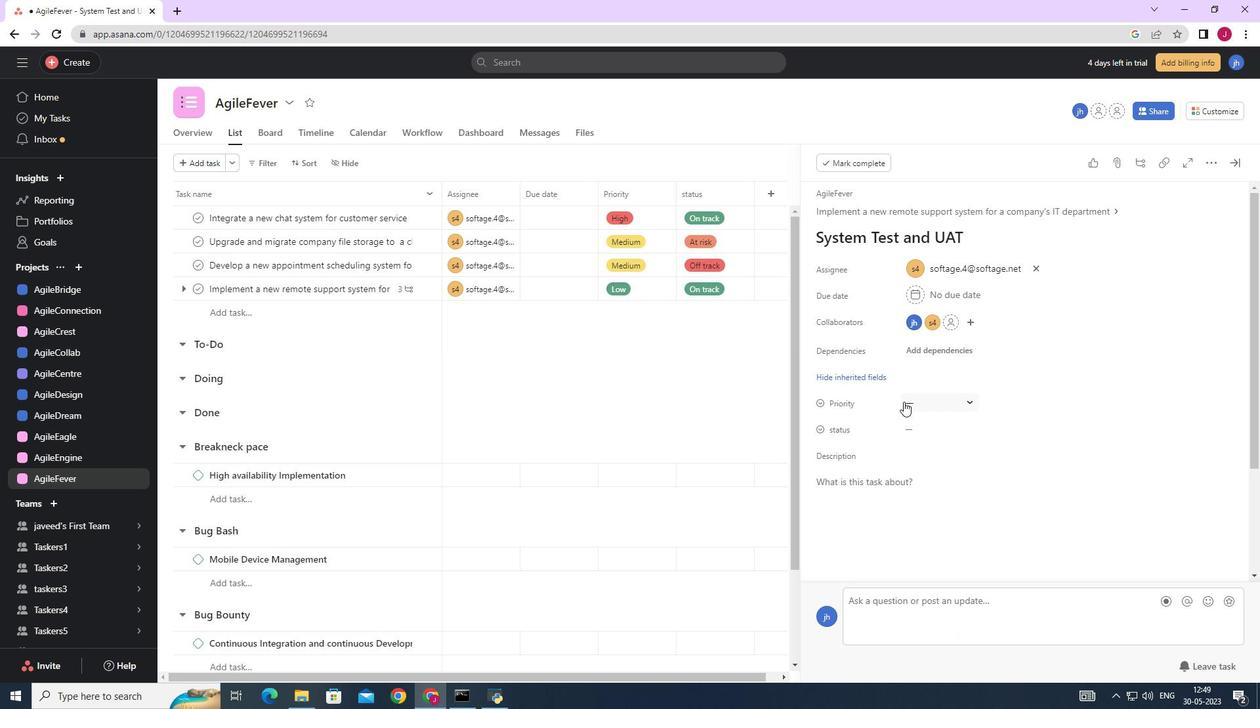 
Action: Mouse moved to (940, 451)
Screenshot: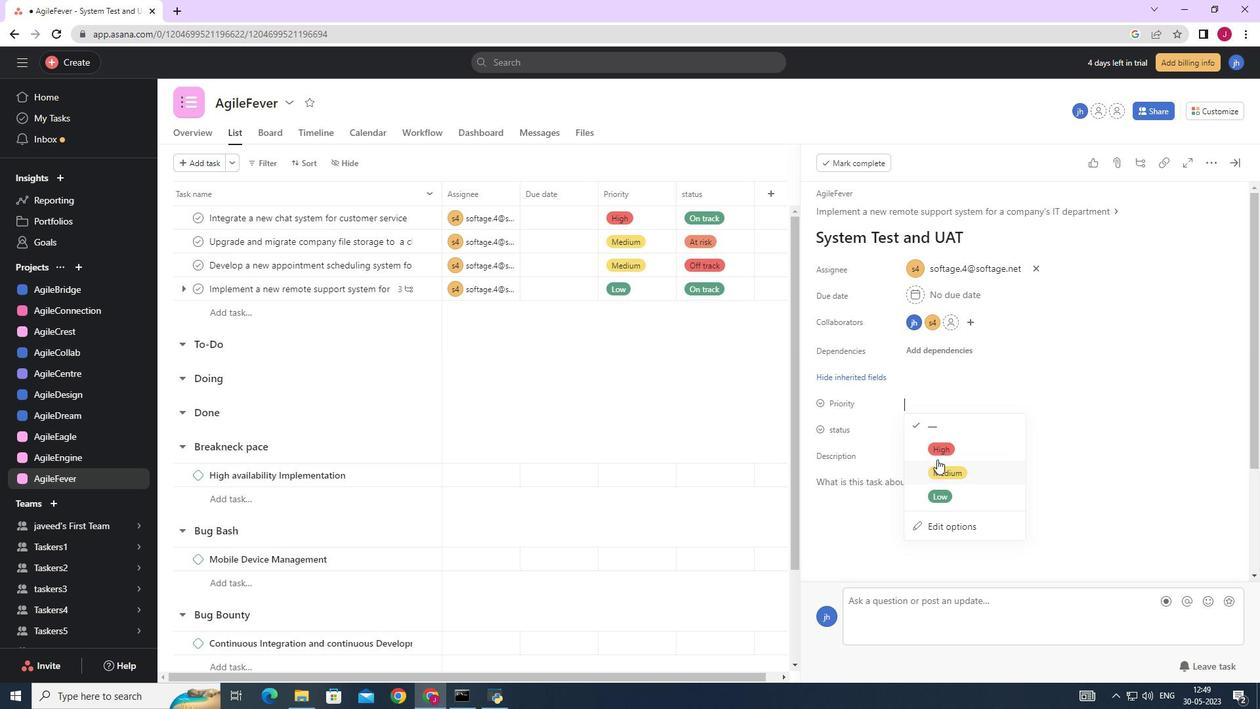 
Action: Mouse pressed left at (940, 451)
Screenshot: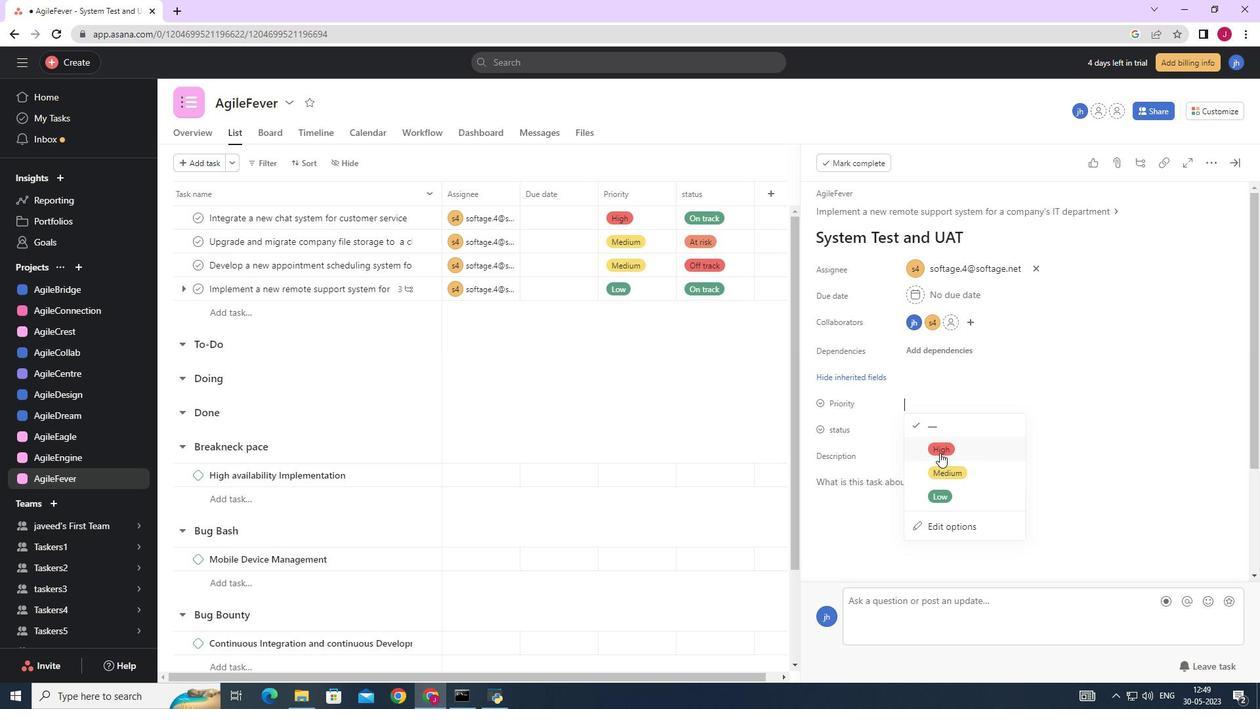 
Action: Mouse moved to (910, 424)
Screenshot: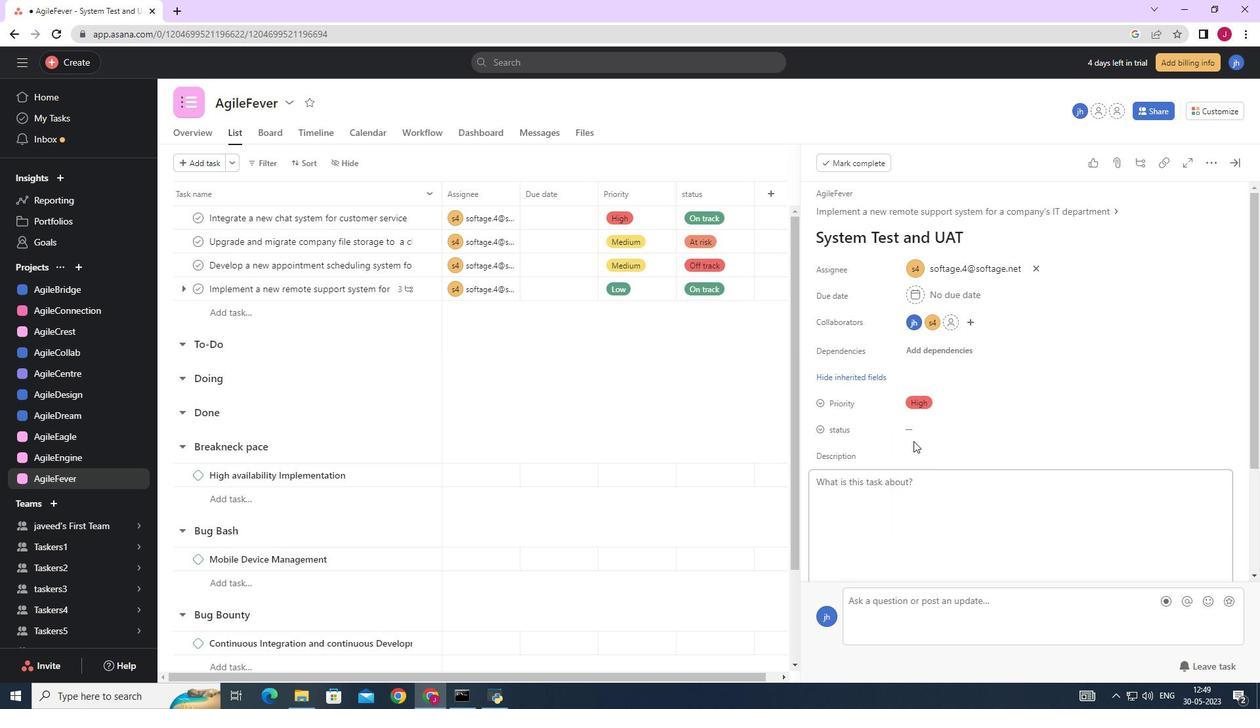 
Action: Mouse pressed left at (910, 424)
Screenshot: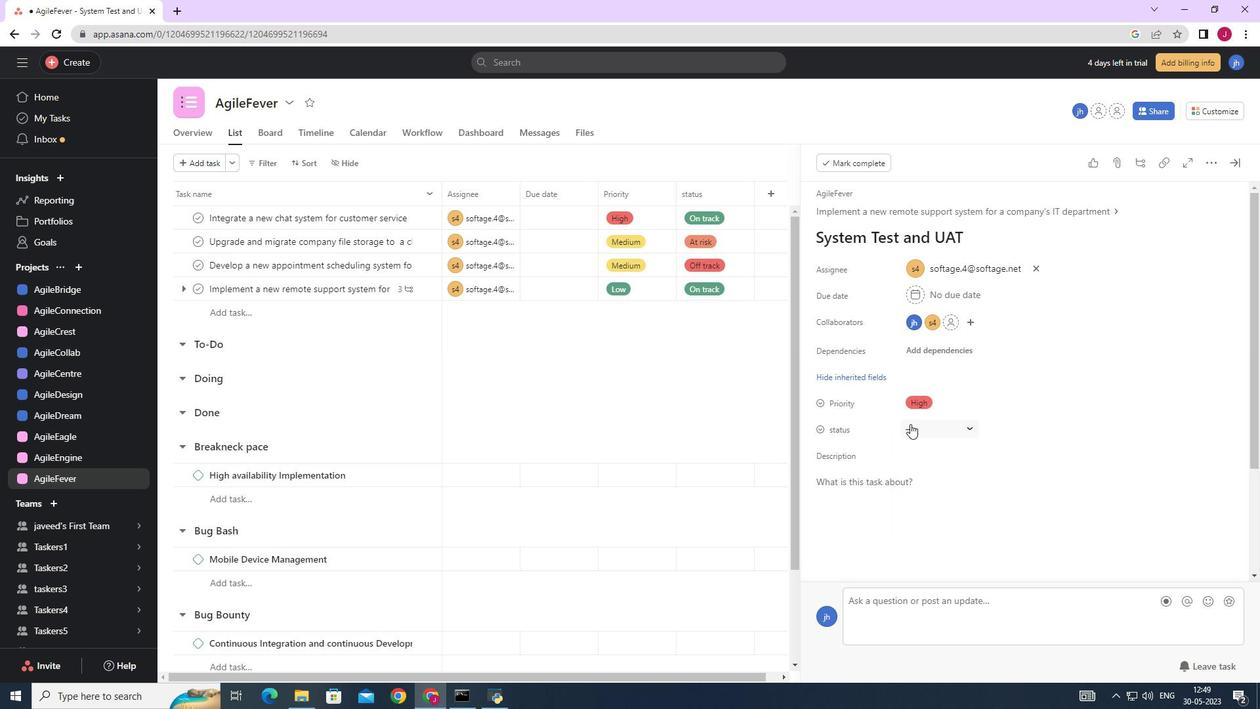 
Action: Mouse moved to (941, 494)
Screenshot: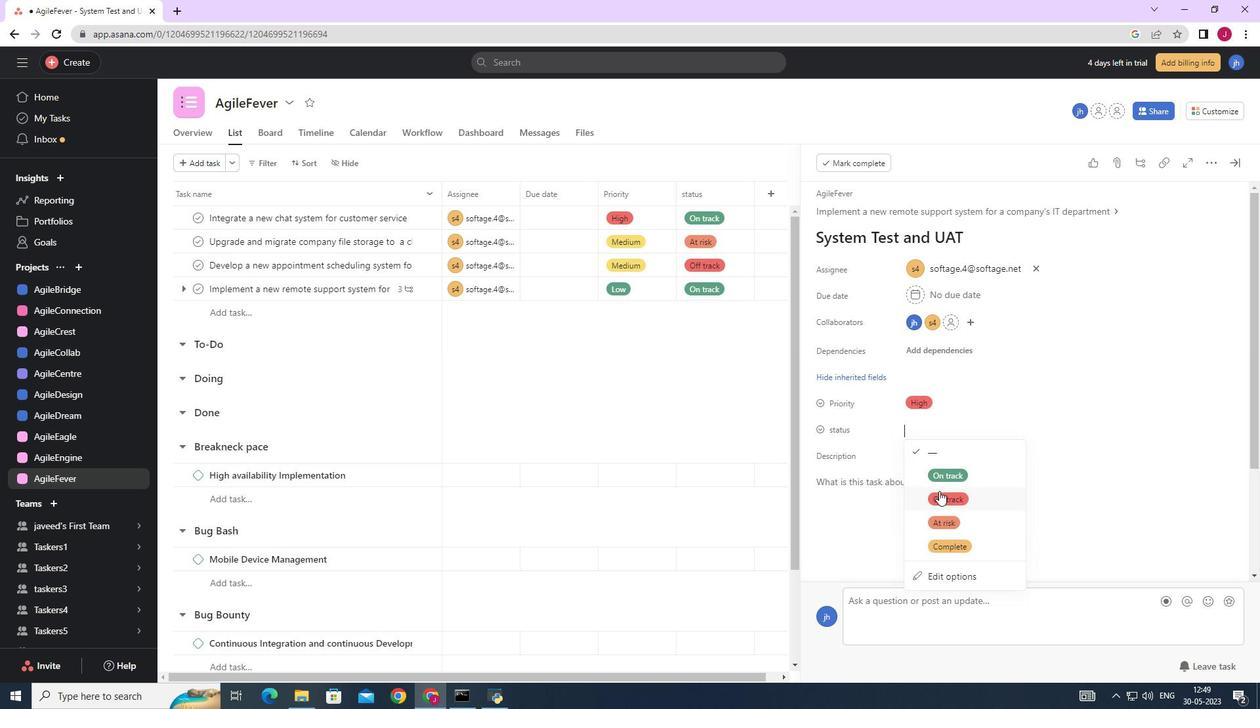 
Action: Mouse pressed left at (941, 494)
Screenshot: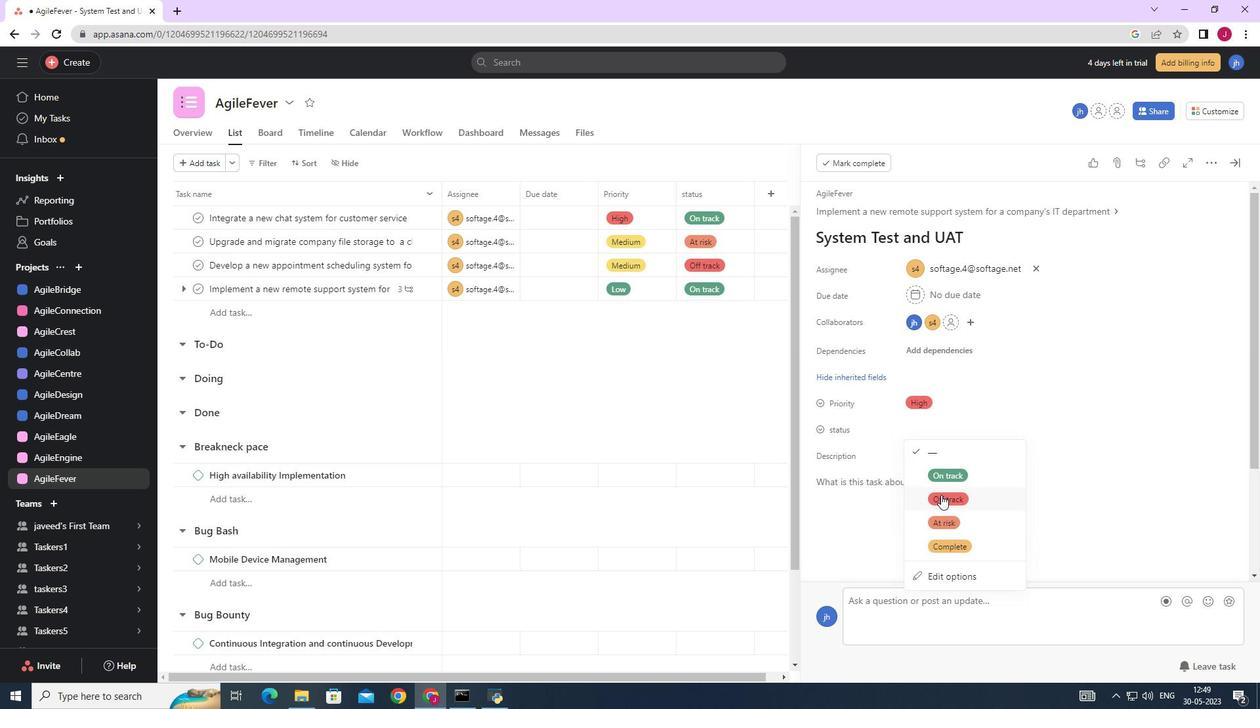
Action: Mouse moved to (1233, 166)
Screenshot: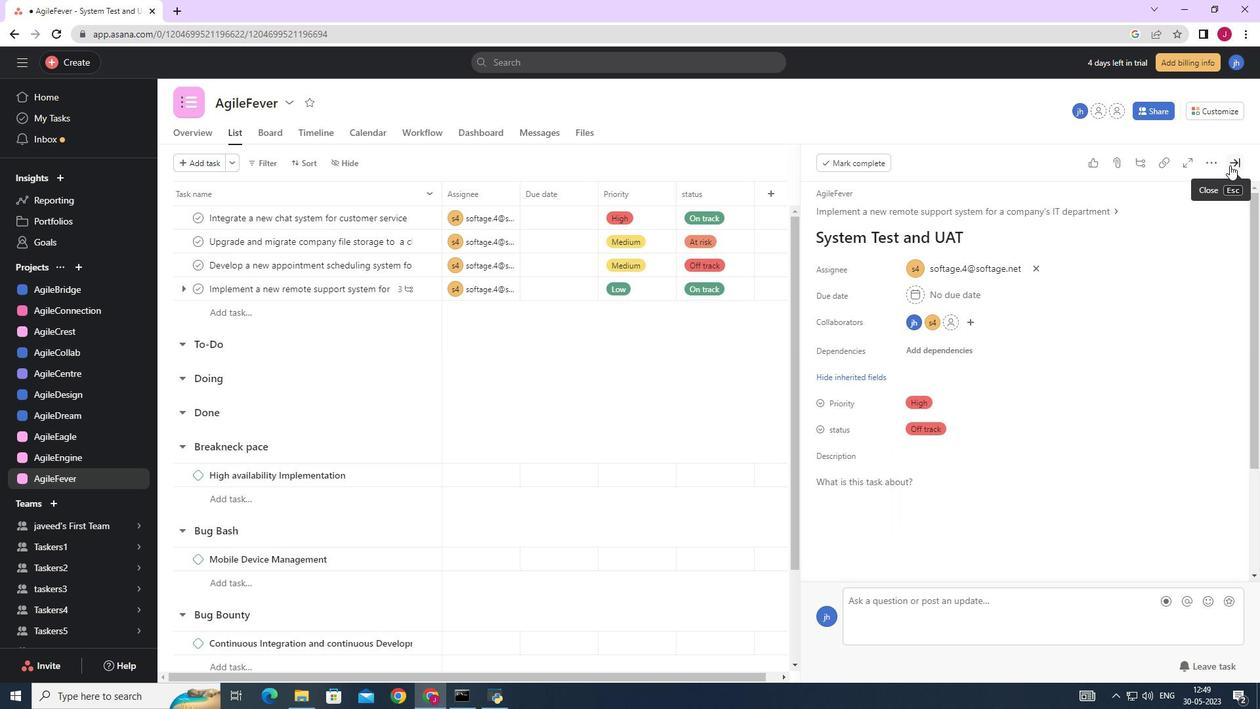 
Action: Mouse pressed left at (1233, 166)
Screenshot: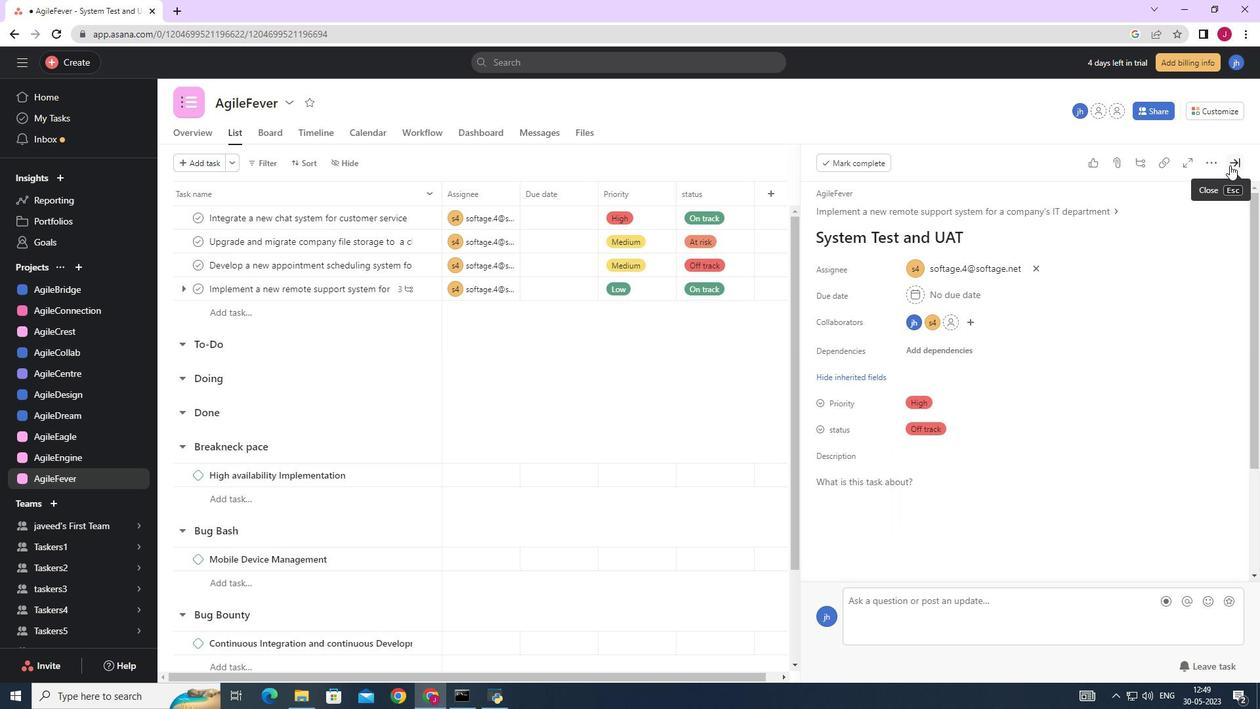 
Action: Mouse moved to (1054, 276)
Screenshot: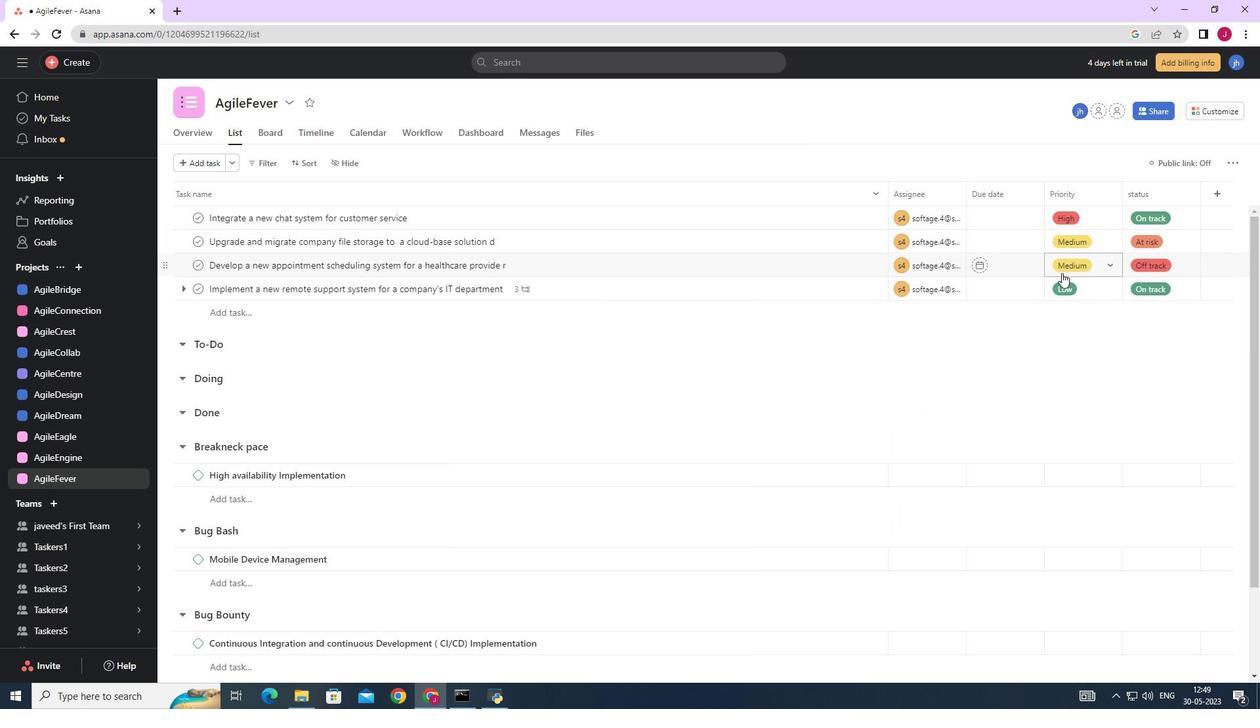 
